 Task: Create ChildIssue0000000897 as Child Issue of Issue Issue0000000449 in Backlog  in Scrum Project Project0000000090 in Jira. Create ChildIssue0000000898 as Child Issue of Issue Issue0000000449 in Backlog  in Scrum Project Project0000000090 in Jira. Create ChildIssue0000000899 as Child Issue of Issue Issue0000000450 in Backlog  in Scrum Project Project0000000090 in Jira. Create ChildIssue0000000900 as Child Issue of Issue Issue0000000450 in Backlog  in Scrum Project Project0000000090 in Jira. Assign mailaustralia7@gmail.com as Assignee of Child Issue ChildIssue0000000881 of Issue Issue0000000441 in Backlog  in Scrum Project Project0000000089 in Jira
Action: Mouse moved to (473, 481)
Screenshot: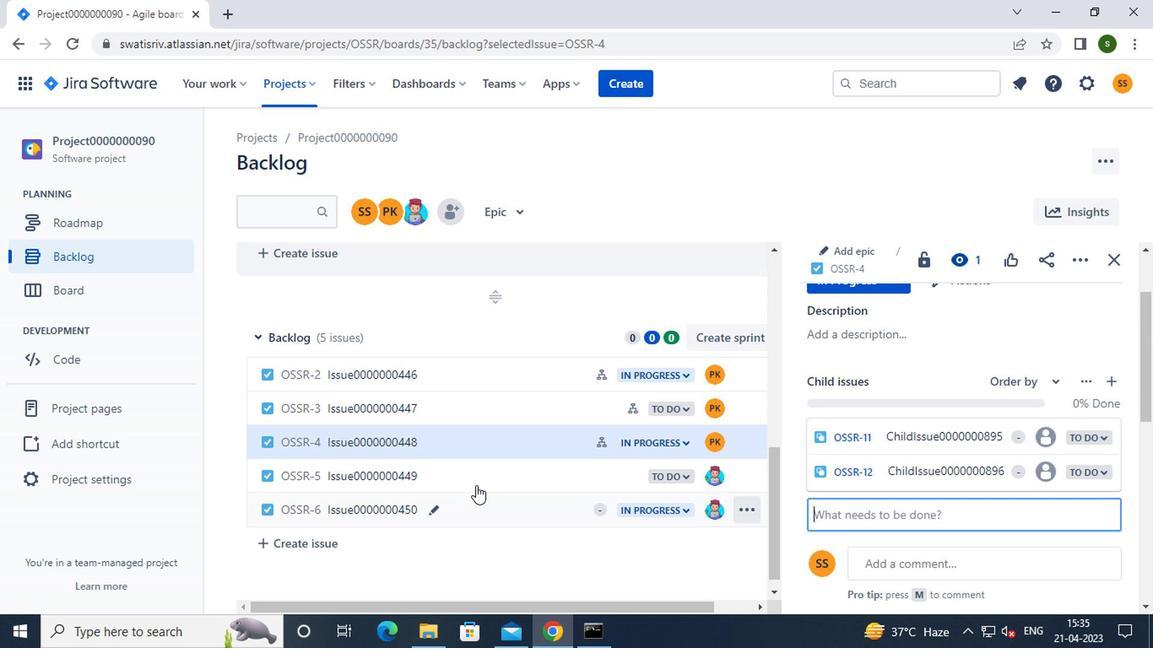 
Action: Mouse pressed left at (473, 481)
Screenshot: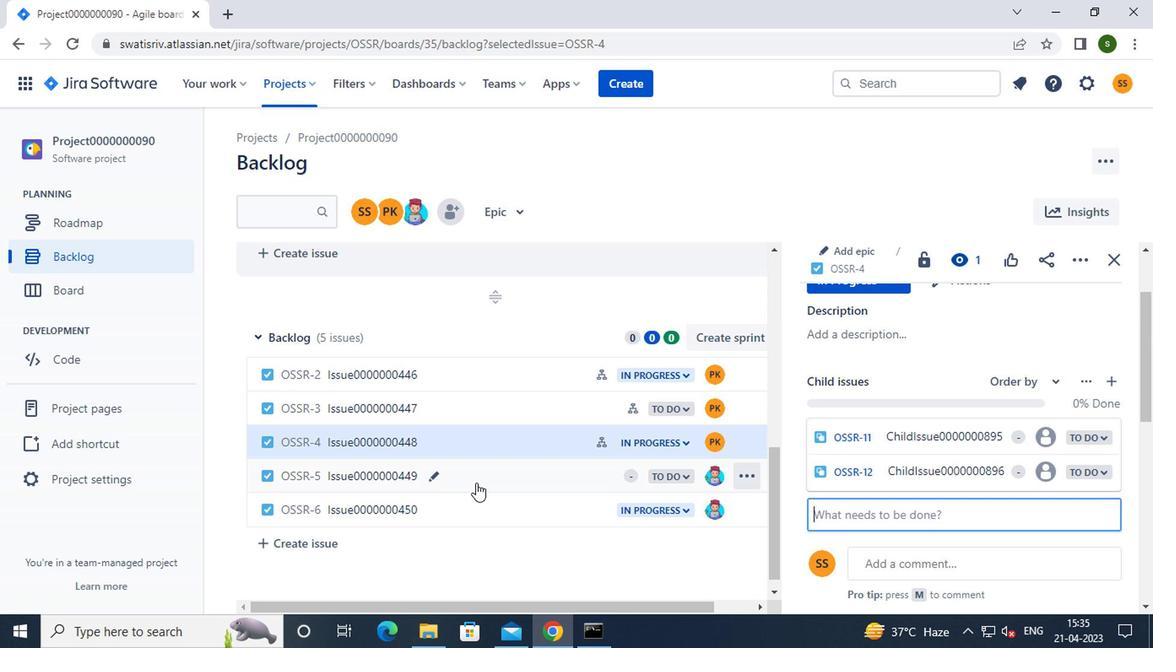 
Action: Mouse moved to (857, 339)
Screenshot: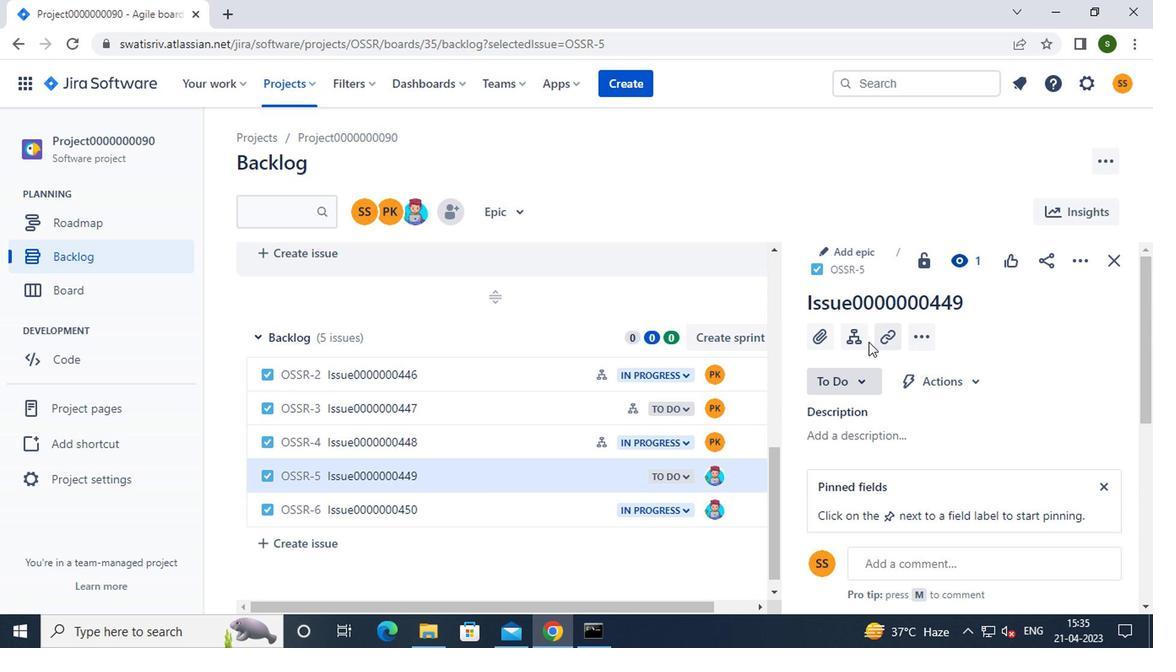 
Action: Mouse pressed left at (857, 339)
Screenshot: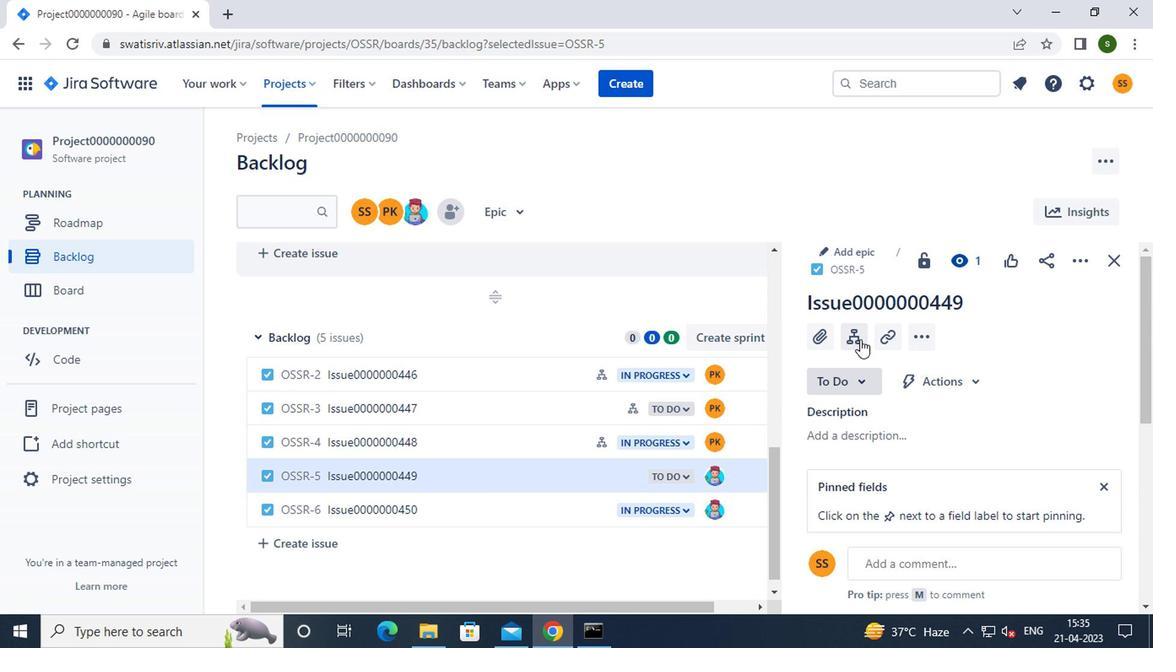 
Action: Mouse moved to (878, 413)
Screenshot: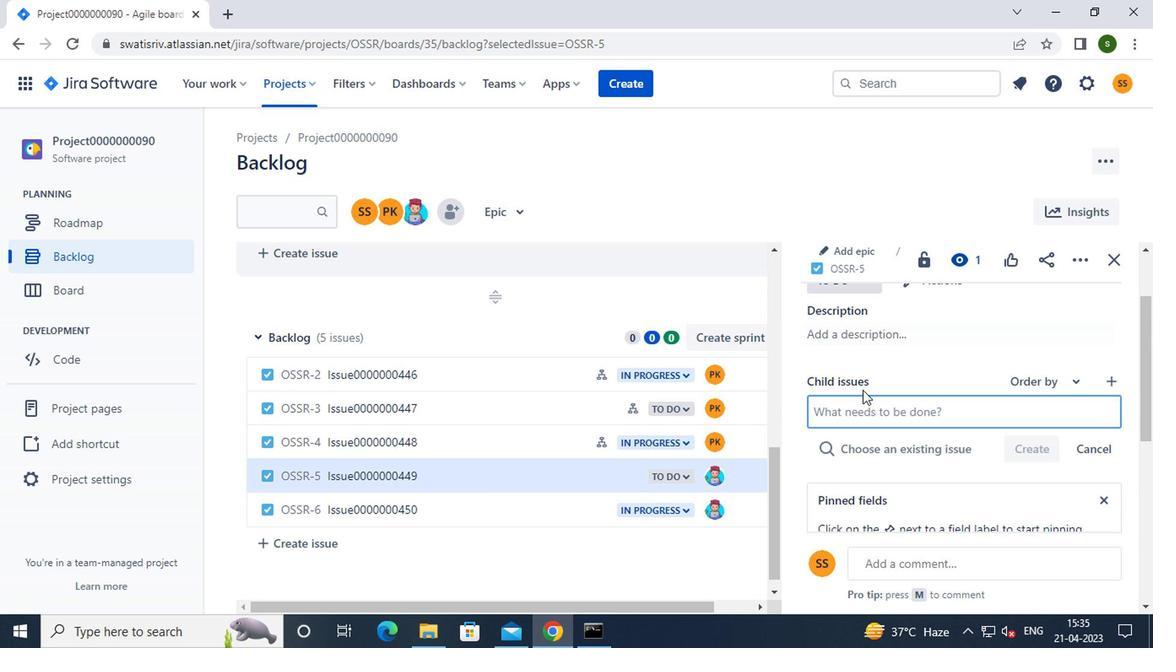 
Action: Key pressed <Key.caps_lock>c<Key.caps_lock>hild<Key.caps_lock>i<Key.caps_lock>ssue0000000897
Screenshot: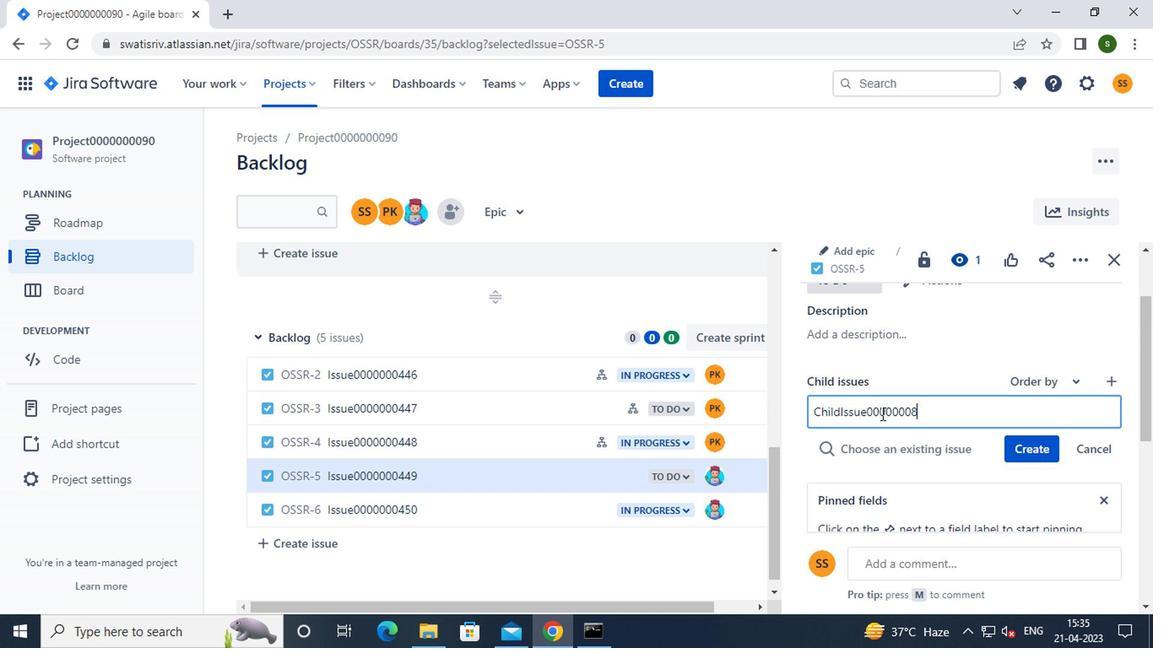 
Action: Mouse moved to (1048, 456)
Screenshot: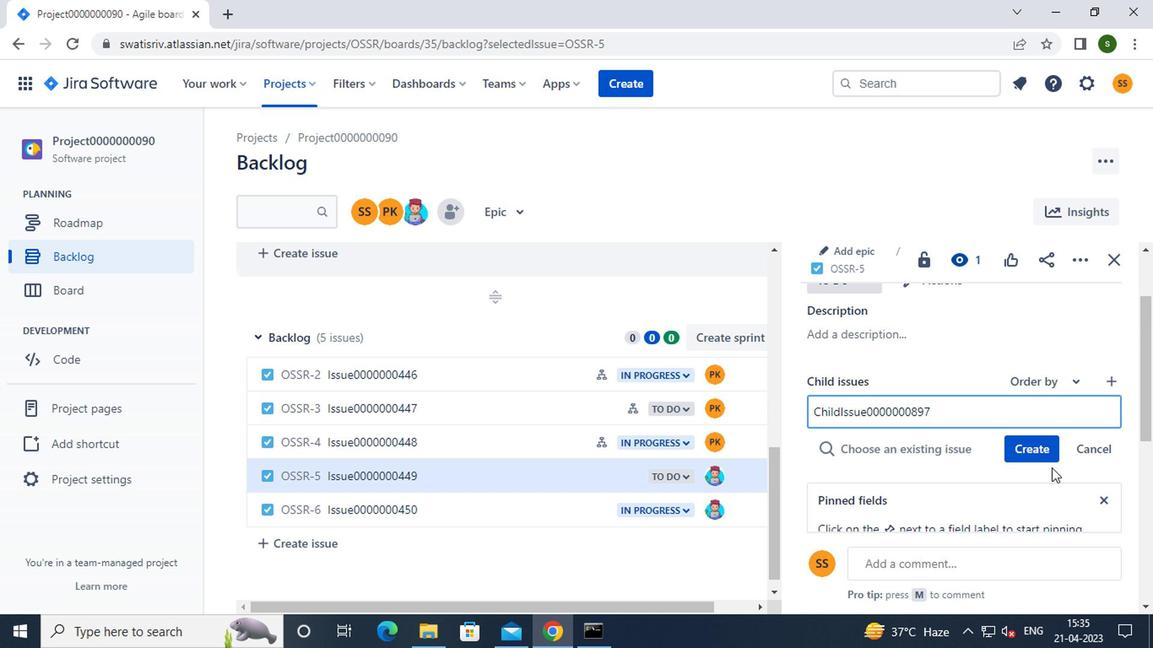 
Action: Mouse pressed left at (1048, 456)
Screenshot: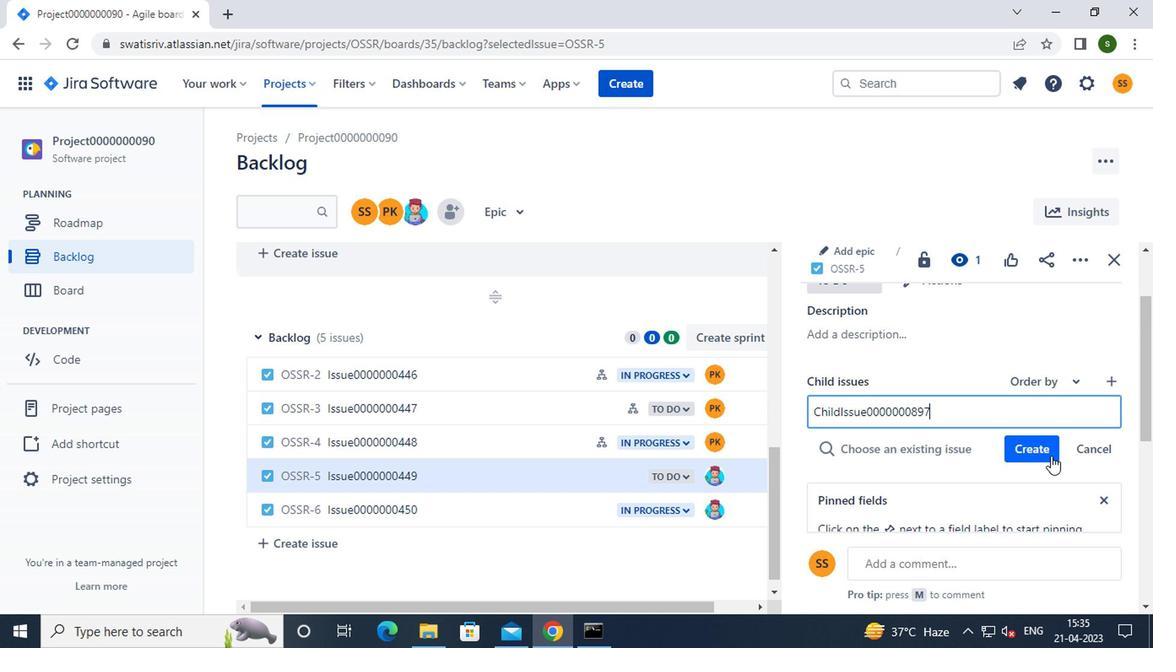 
Action: Mouse moved to (989, 466)
Screenshot: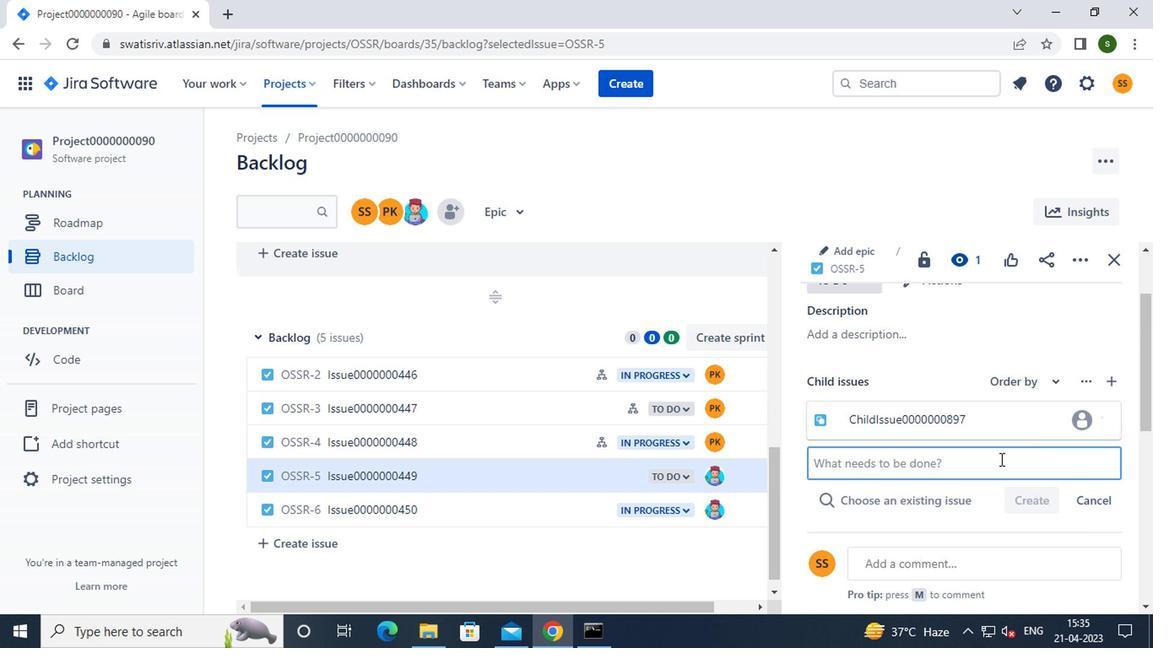 
Action: Key pressed <Key.caps_lock>c<Key.caps_lock>hild<Key.caps_lock>i<Key.caps_lock>ssue0000000898
Screenshot: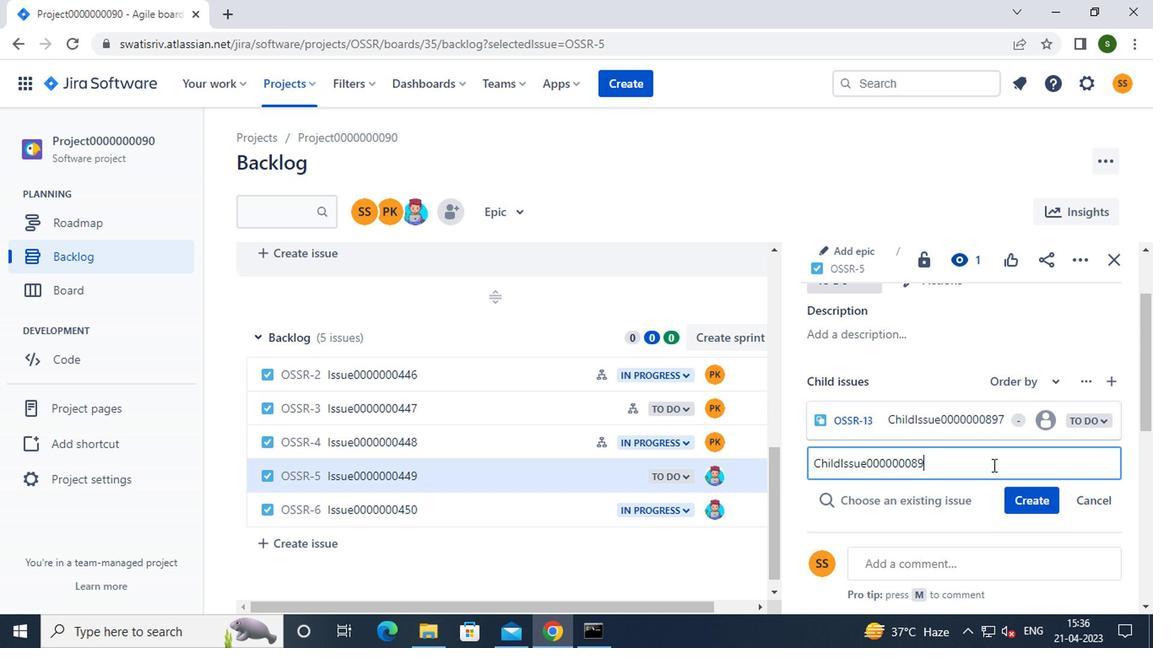 
Action: Mouse moved to (1012, 497)
Screenshot: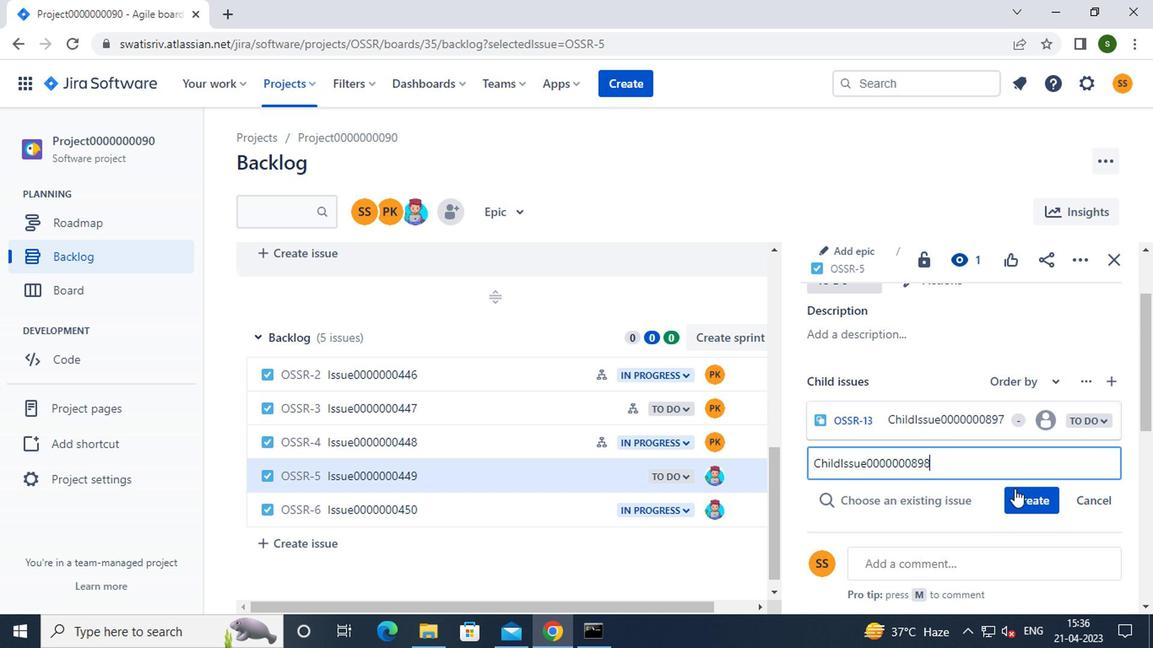 
Action: Mouse pressed left at (1012, 497)
Screenshot: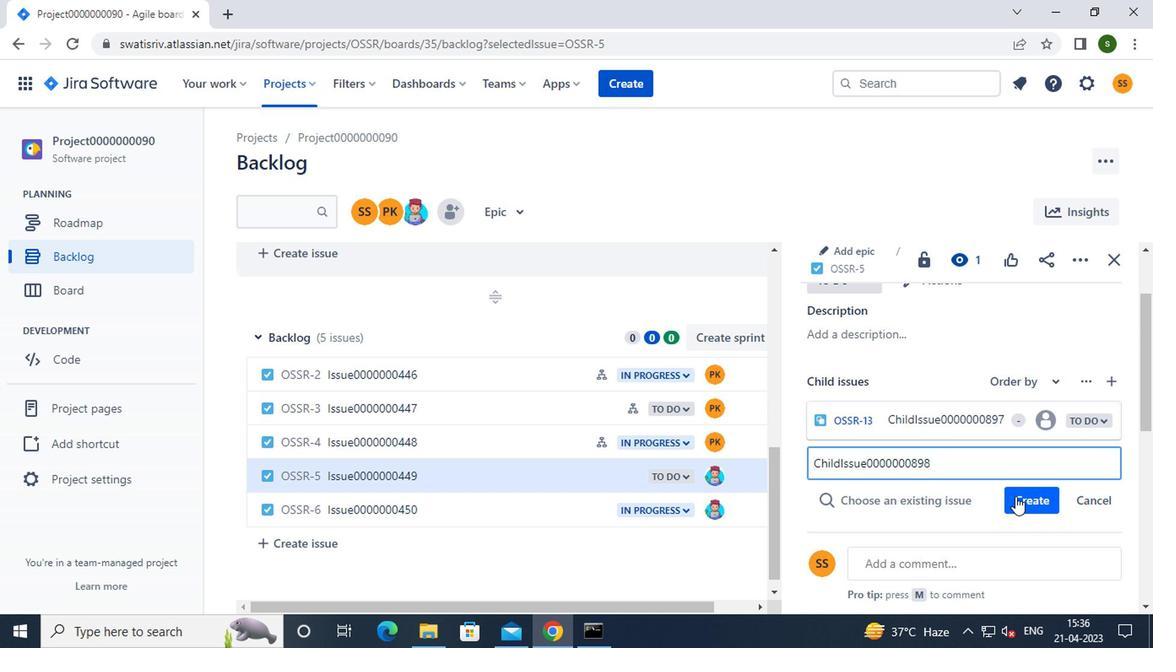 
Action: Mouse moved to (517, 509)
Screenshot: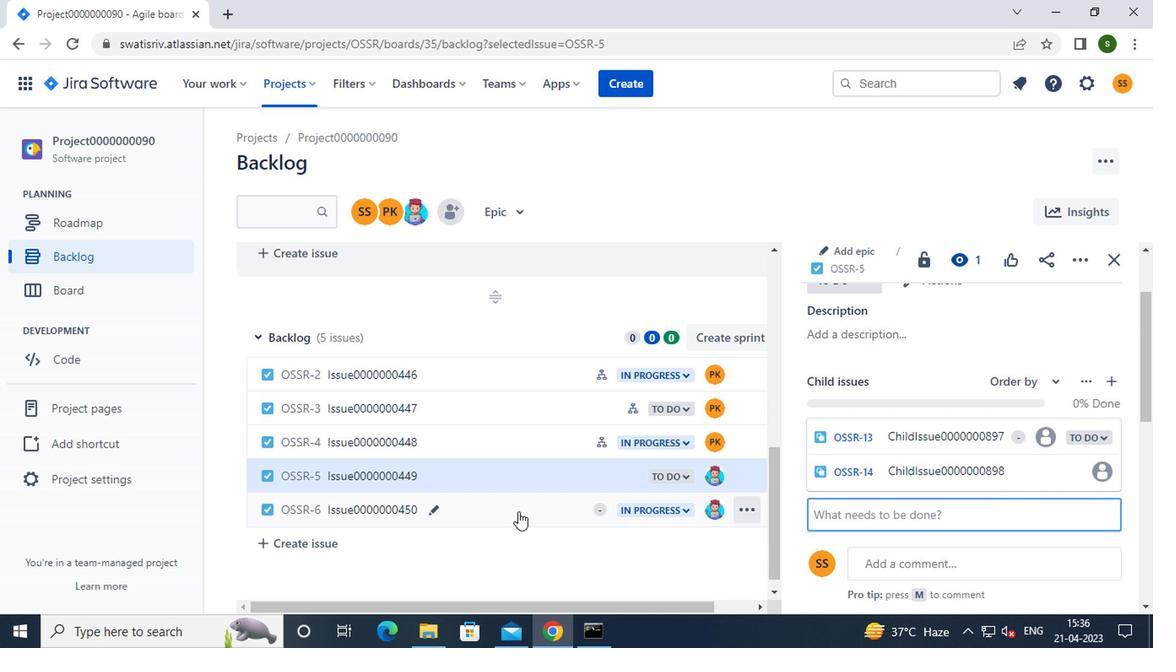 
Action: Mouse pressed left at (517, 509)
Screenshot: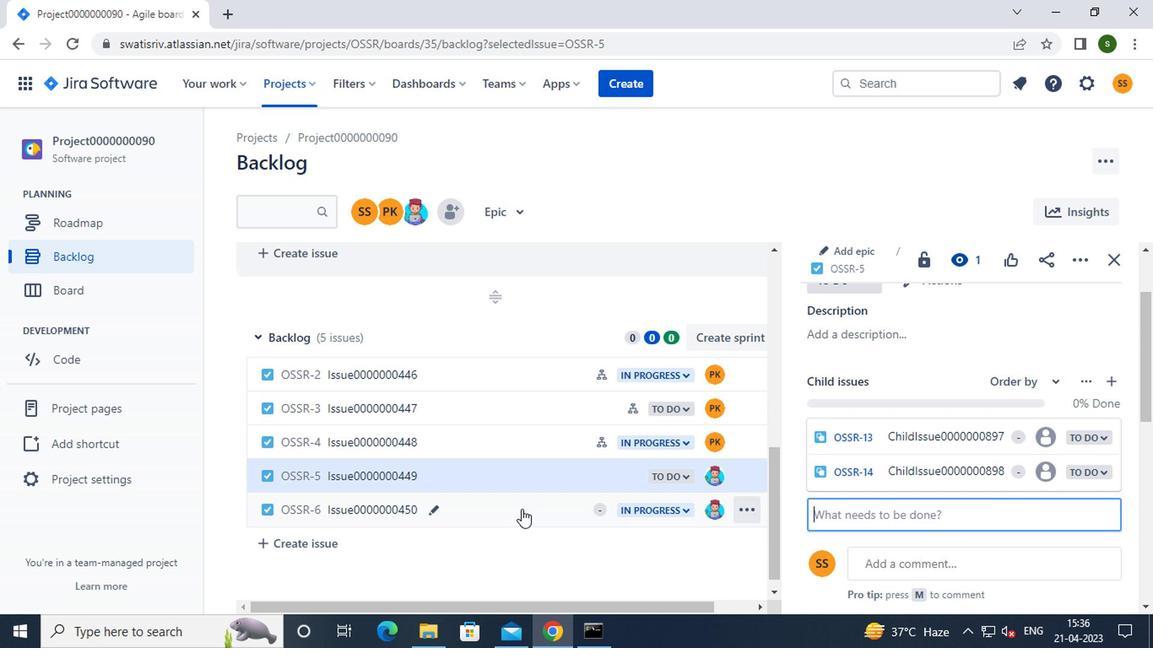 
Action: Mouse moved to (846, 332)
Screenshot: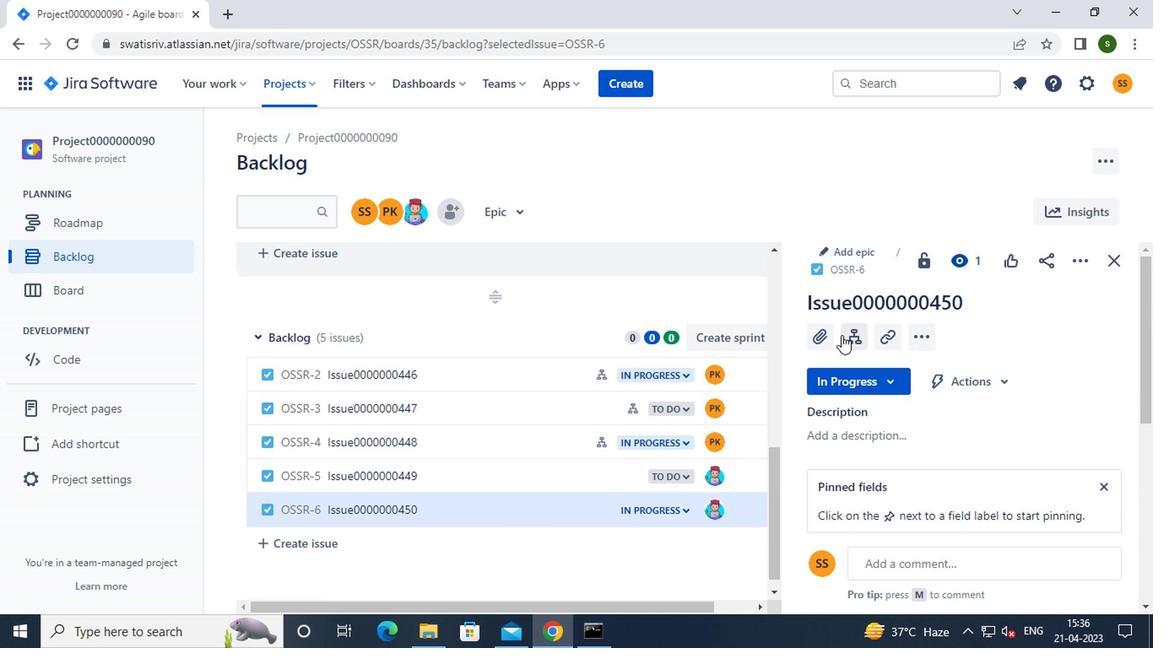 
Action: Mouse pressed left at (846, 332)
Screenshot: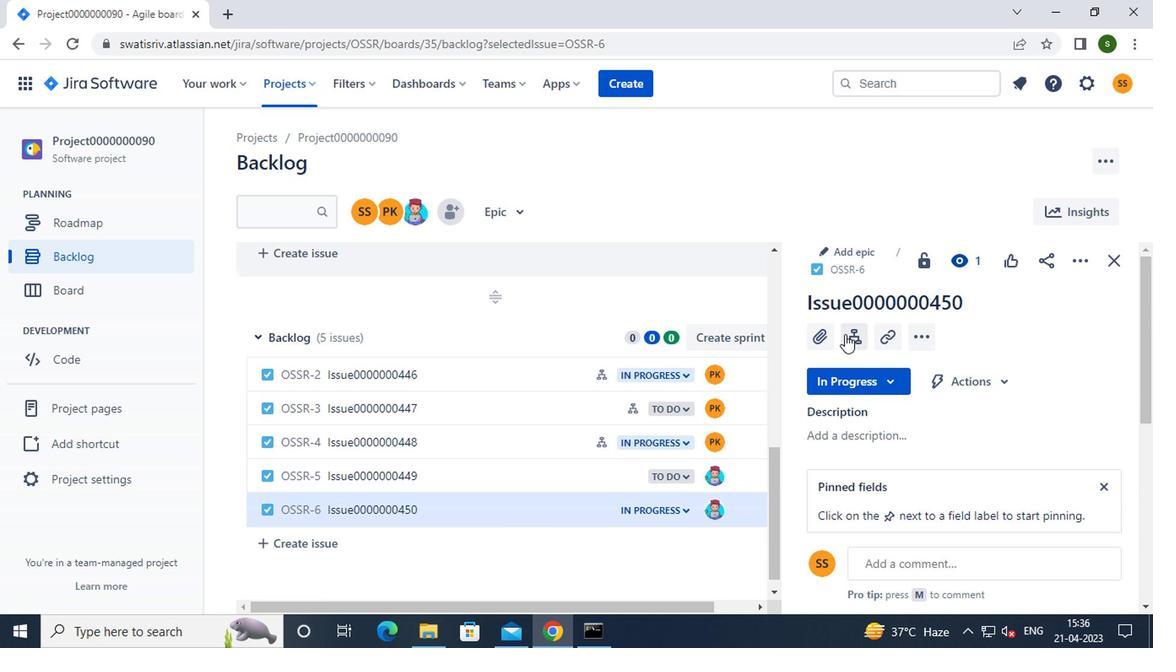 
Action: Mouse moved to (863, 403)
Screenshot: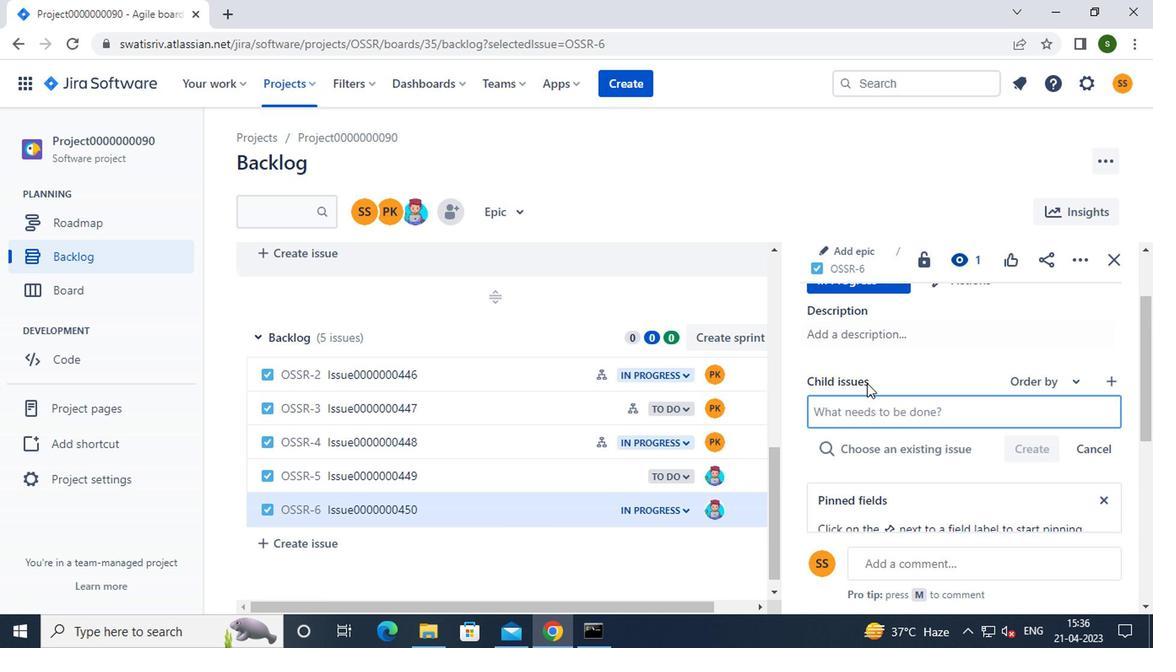 
Action: Mouse pressed left at (863, 403)
Screenshot: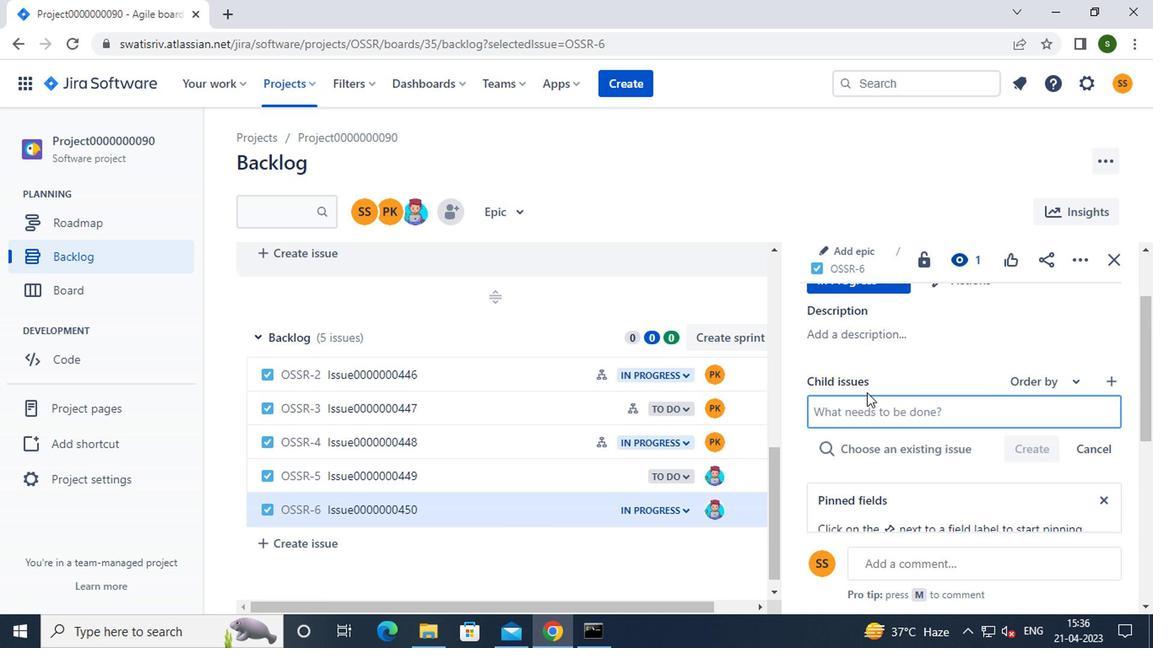 
Action: Mouse moved to (863, 403)
Screenshot: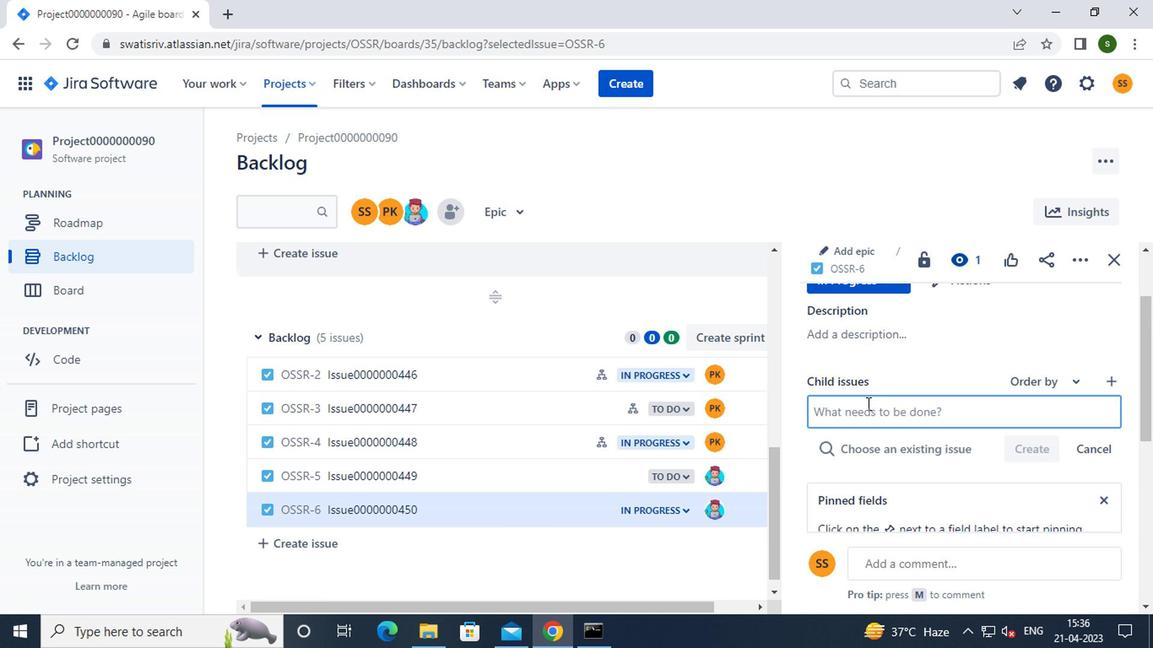 
Action: Key pressed <Key.caps_lock>c<Key.caps_lock>hild<Key.caps_lock>i<Key.caps_lock>ssue0000000899
Screenshot: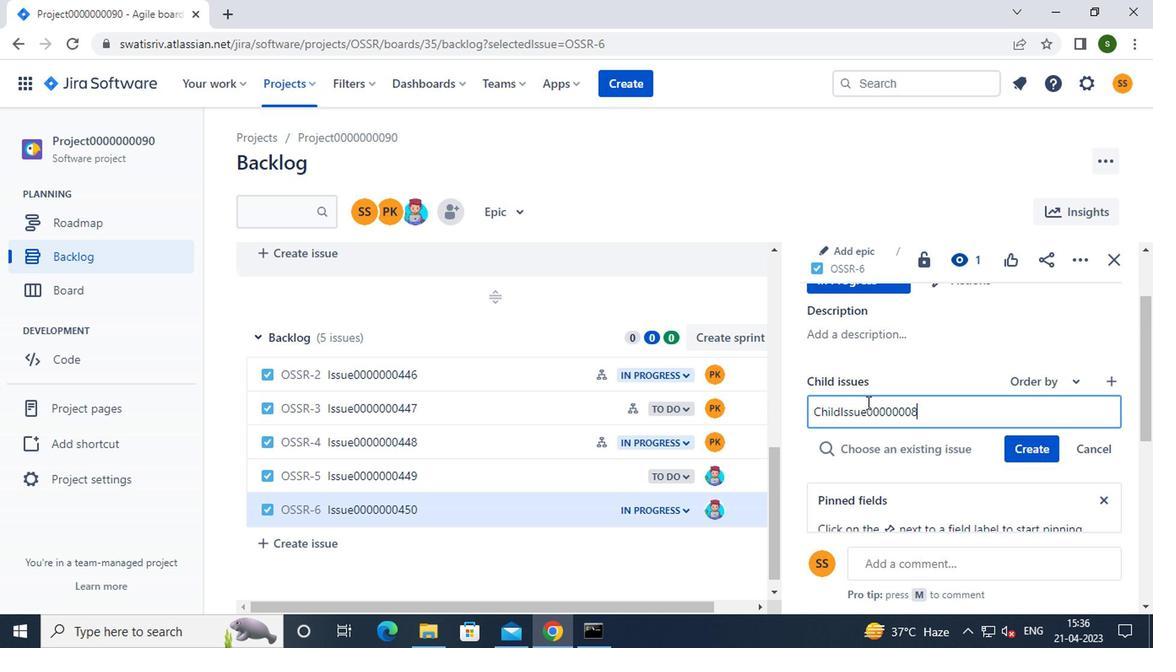 
Action: Mouse moved to (1015, 449)
Screenshot: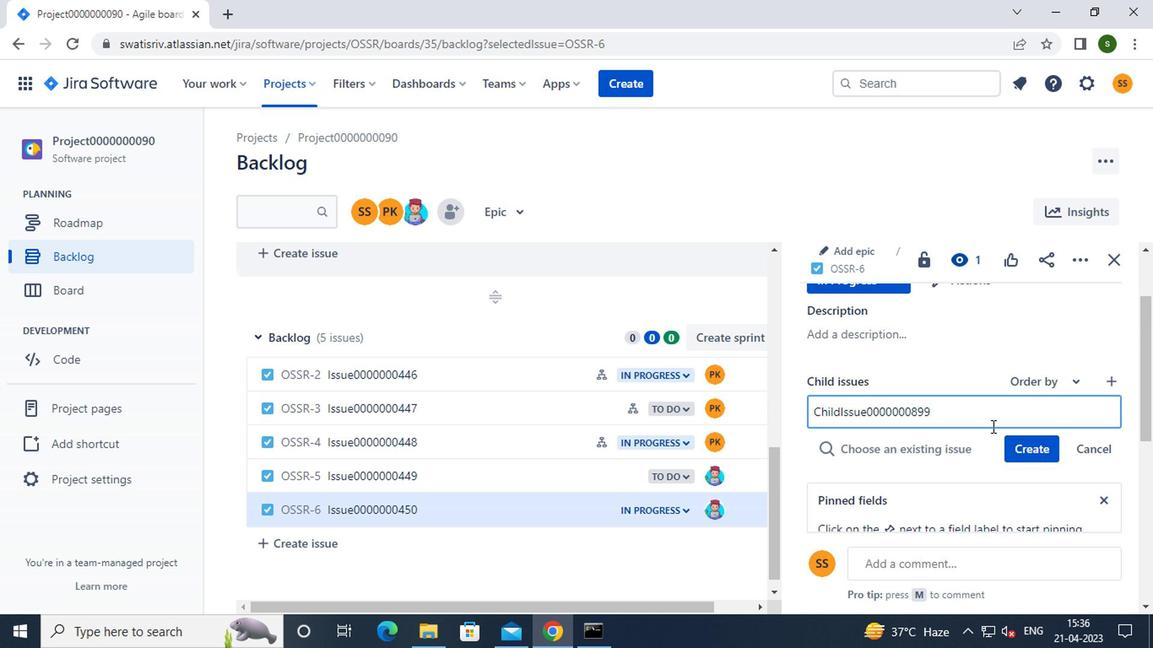 
Action: Mouse pressed left at (1015, 449)
Screenshot: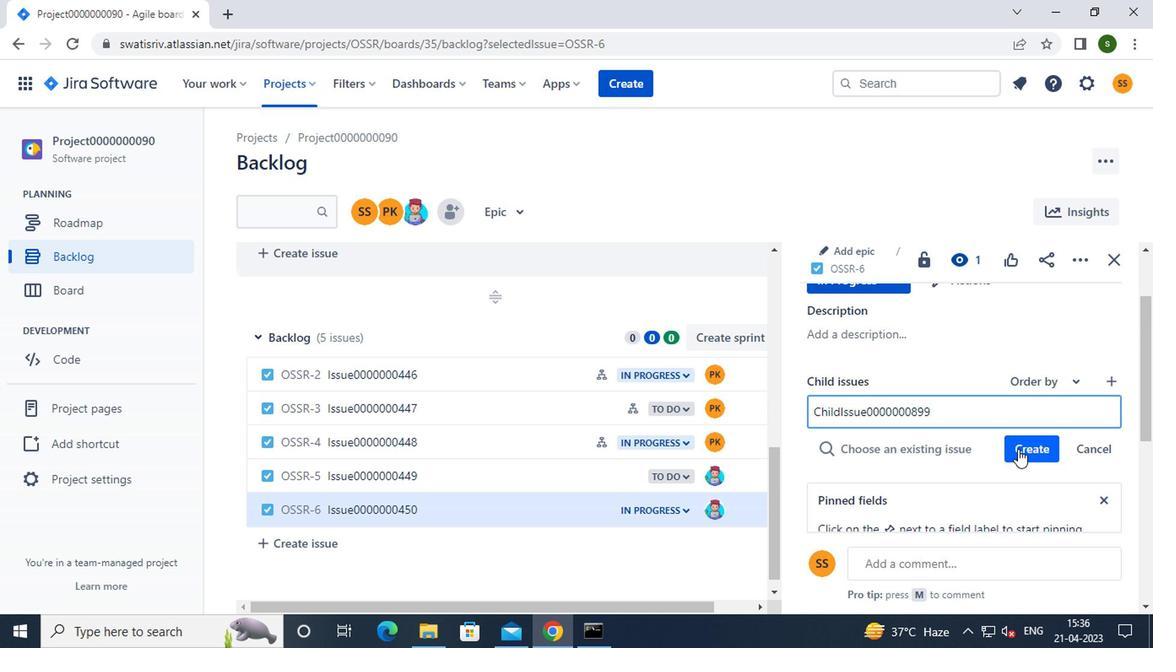 
Action: Mouse moved to (979, 467)
Screenshot: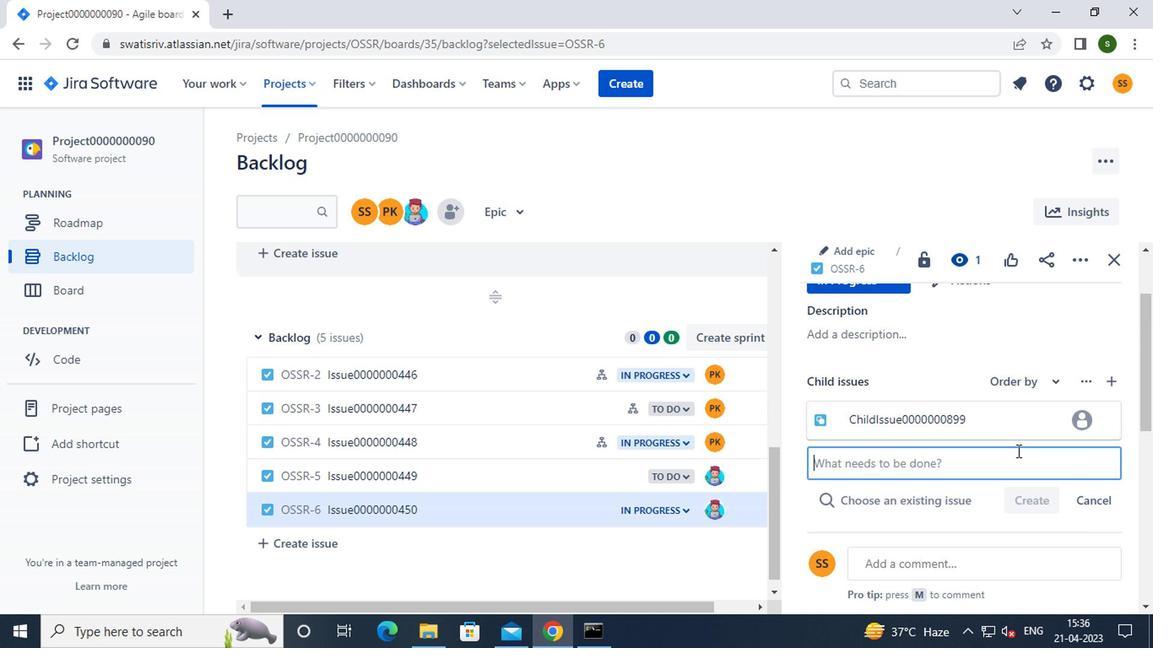 
Action: Key pressed <Key.caps_lock>c<Key.caps_lock>hild<Key.caps_lock>i<Key.caps_lock>ssue0000000890
Screenshot: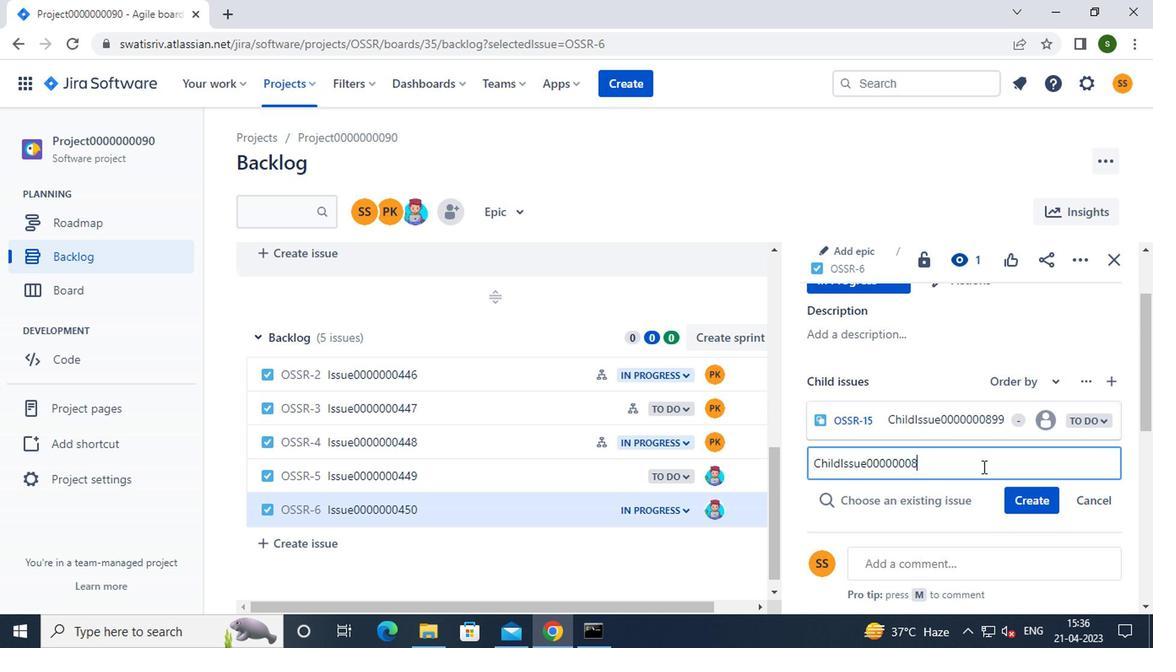 
Action: Mouse moved to (1017, 496)
Screenshot: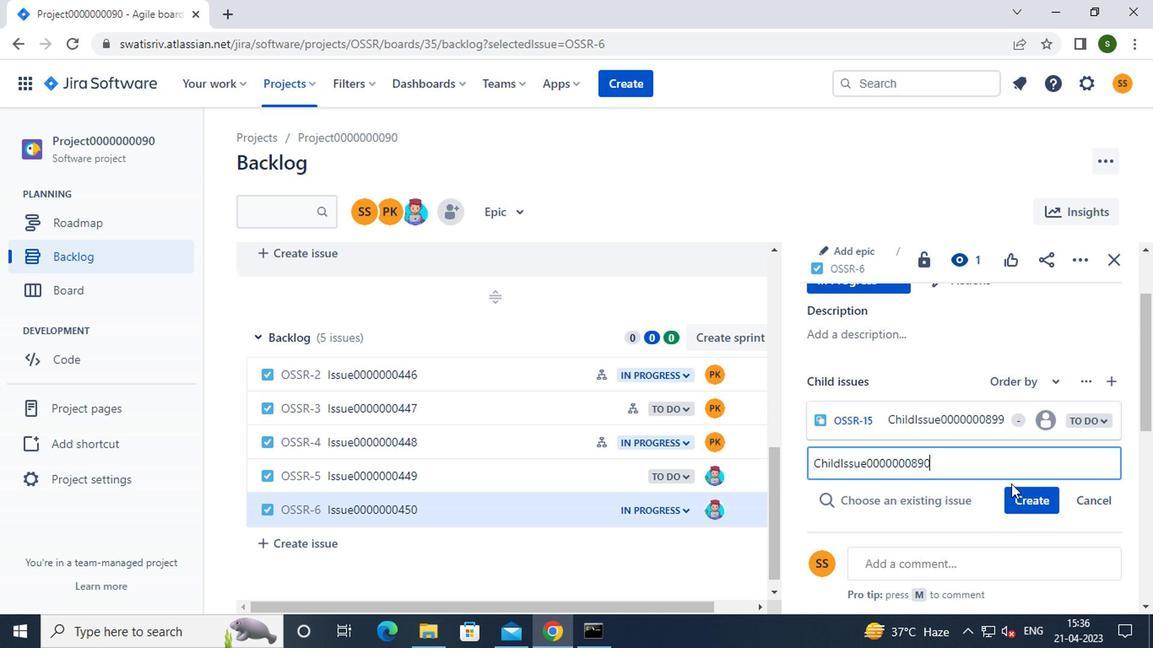 
Action: Mouse pressed left at (1017, 496)
Screenshot: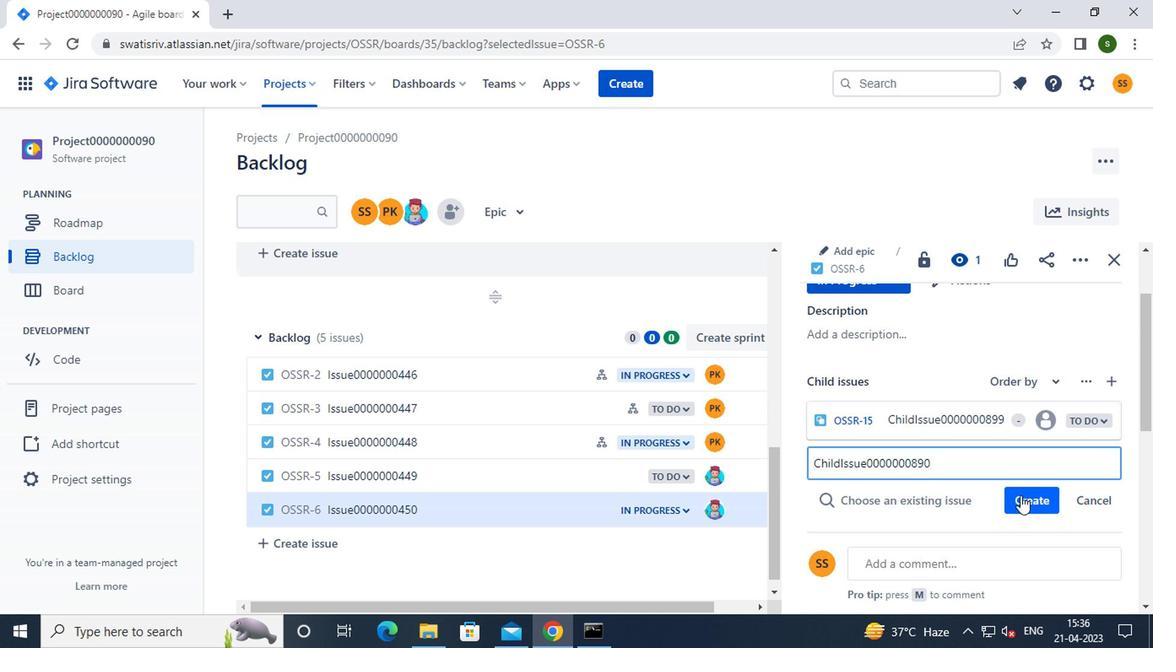 
Action: Mouse moved to (266, 84)
Screenshot: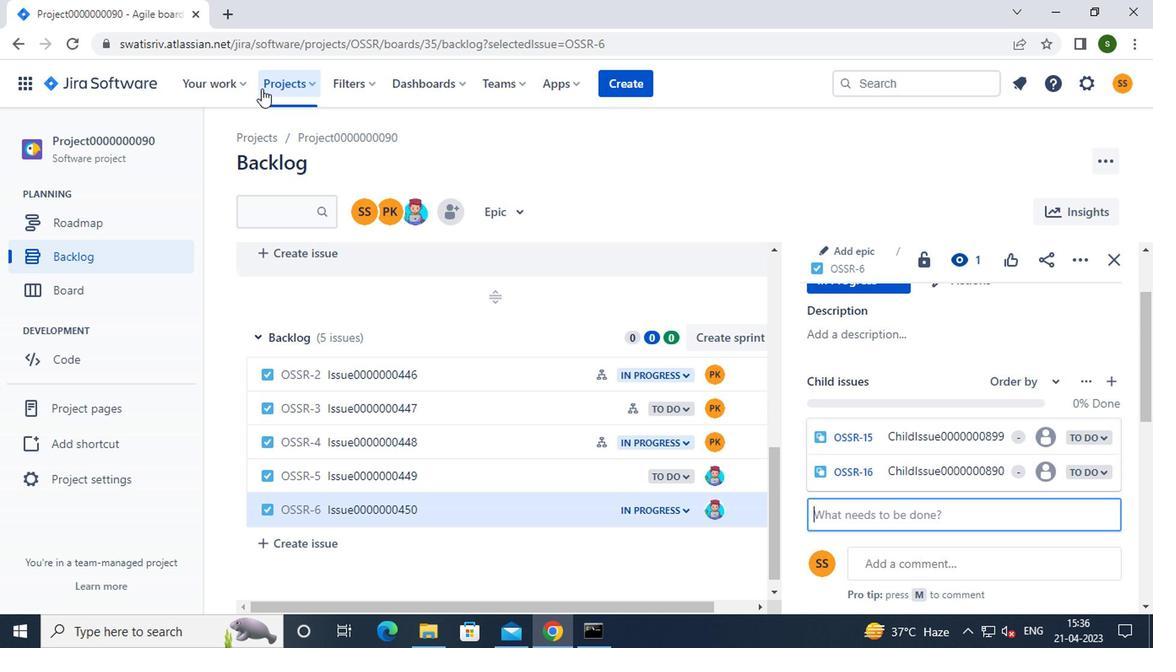 
Action: Mouse pressed left at (266, 84)
Screenshot: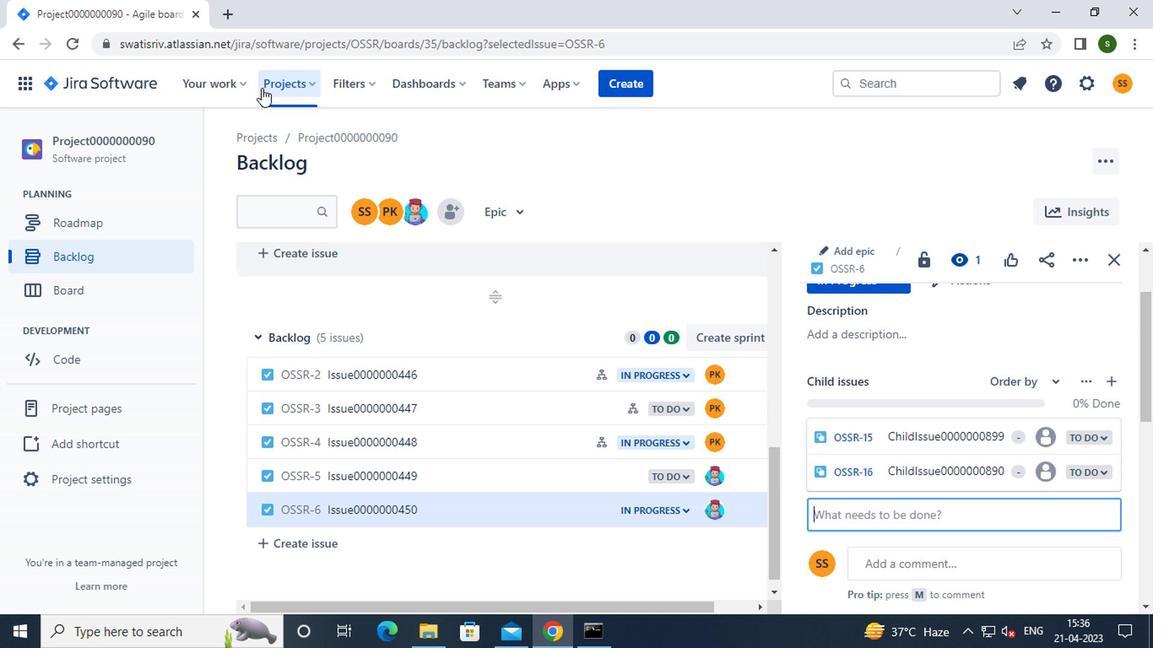 
Action: Mouse moved to (353, 212)
Screenshot: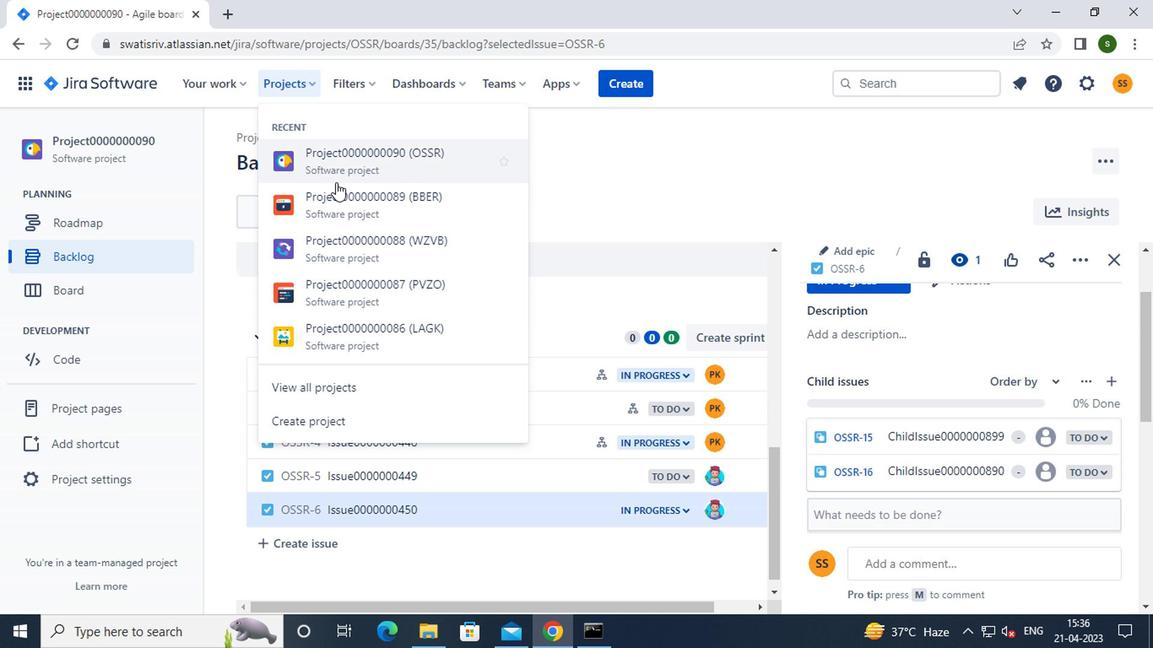 
Action: Mouse pressed left at (353, 212)
Screenshot: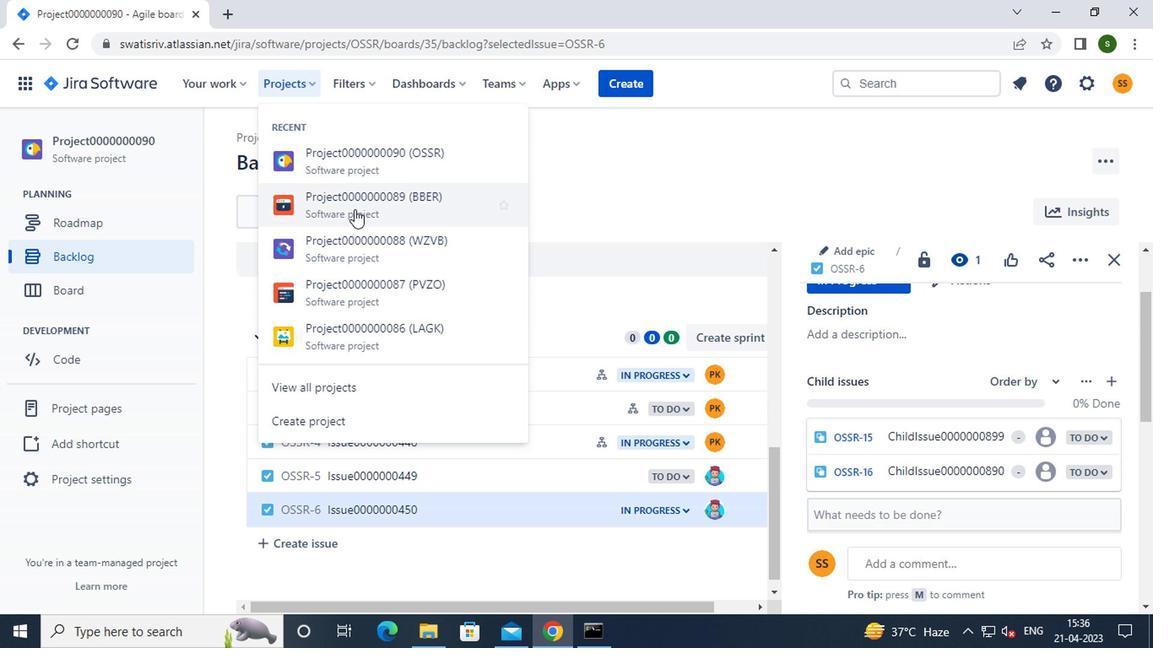 
Action: Mouse moved to (90, 251)
Screenshot: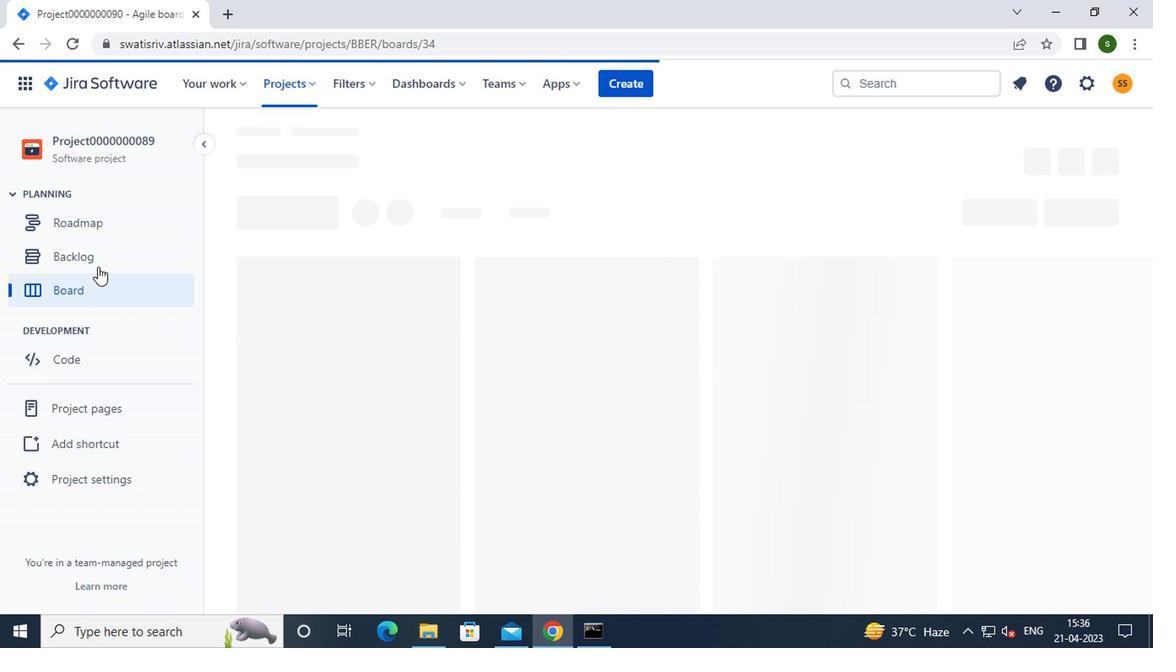 
Action: Mouse pressed left at (90, 251)
Screenshot: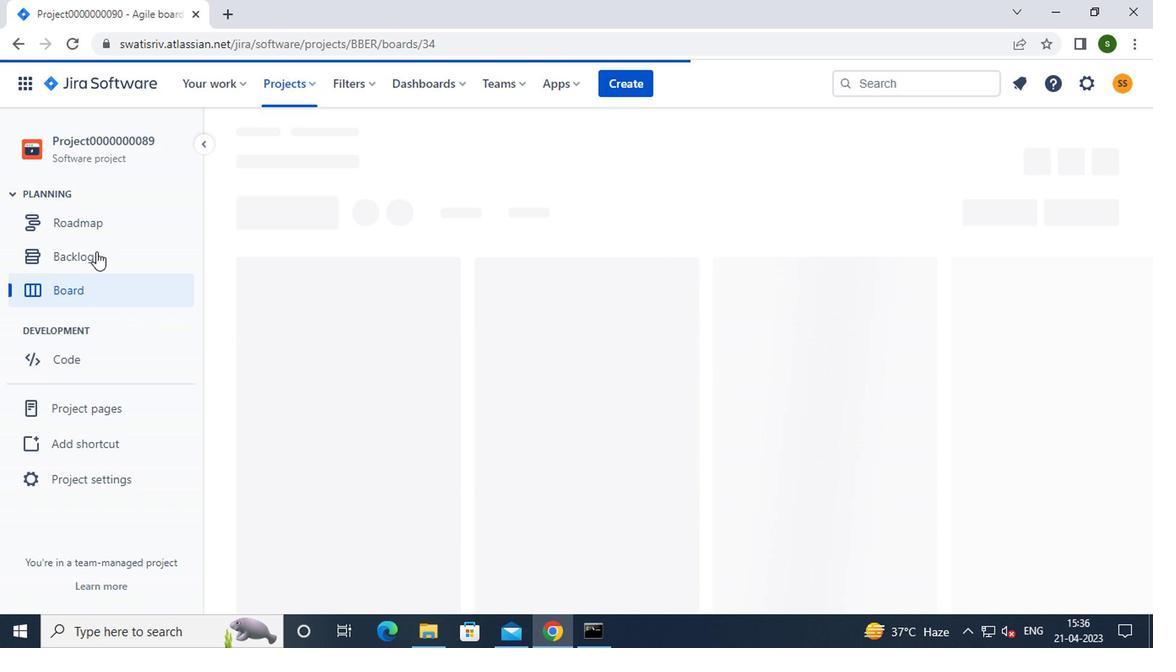 
Action: Mouse moved to (750, 359)
Screenshot: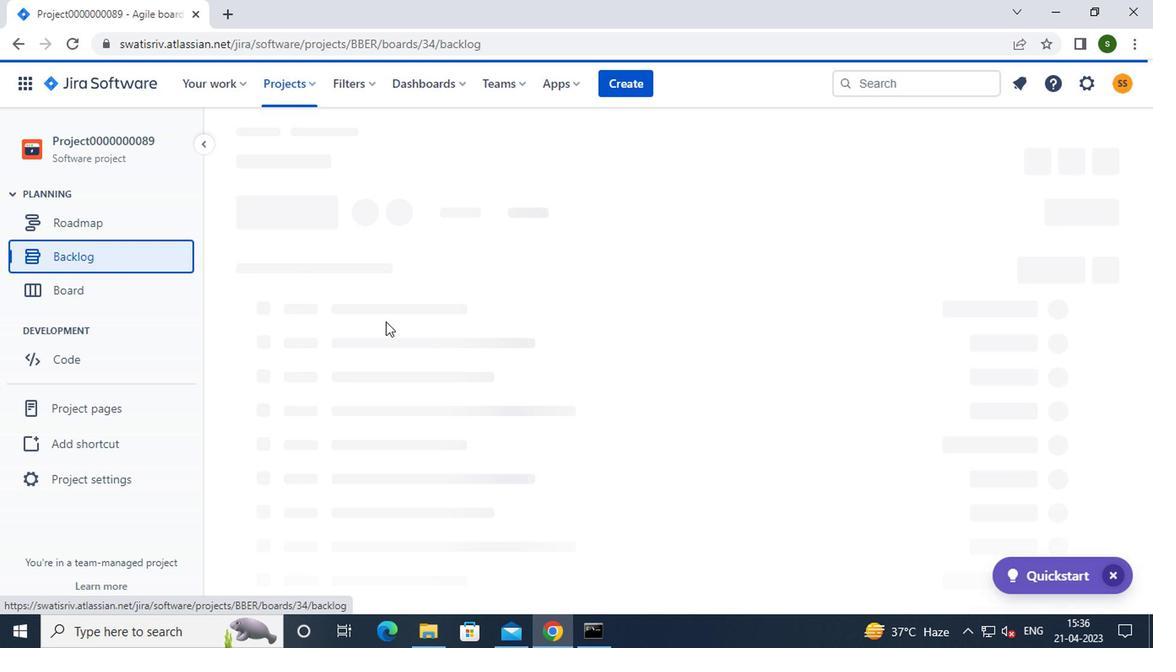 
Action: Mouse scrolled (750, 358) with delta (0, -1)
Screenshot: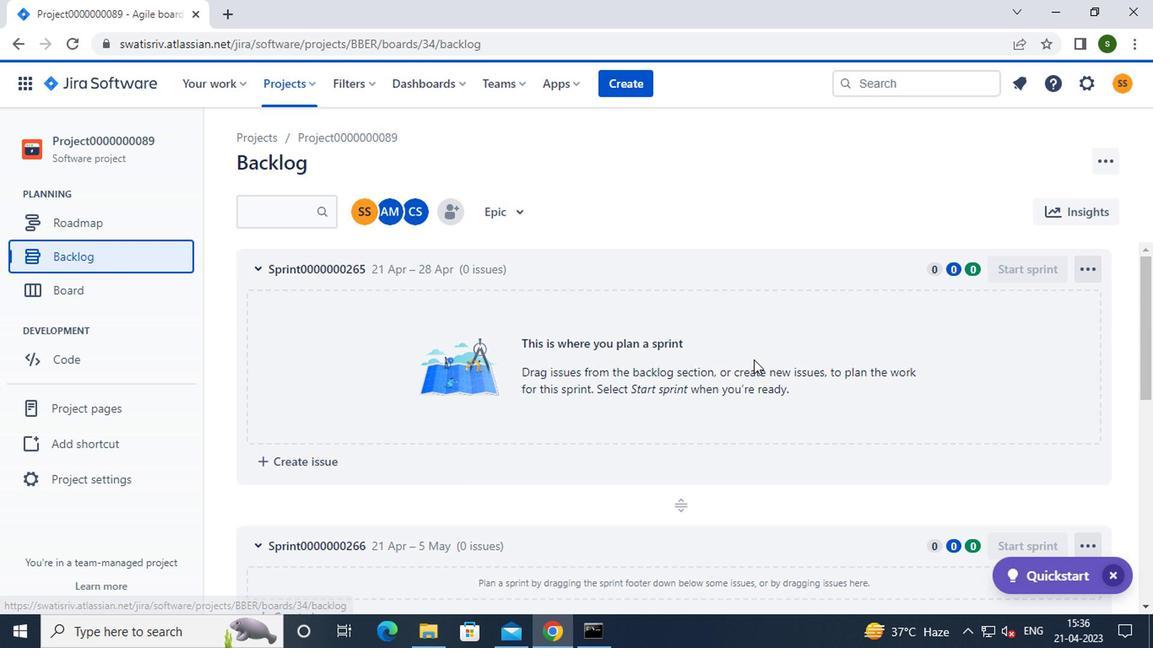 
Action: Mouse scrolled (750, 358) with delta (0, -1)
Screenshot: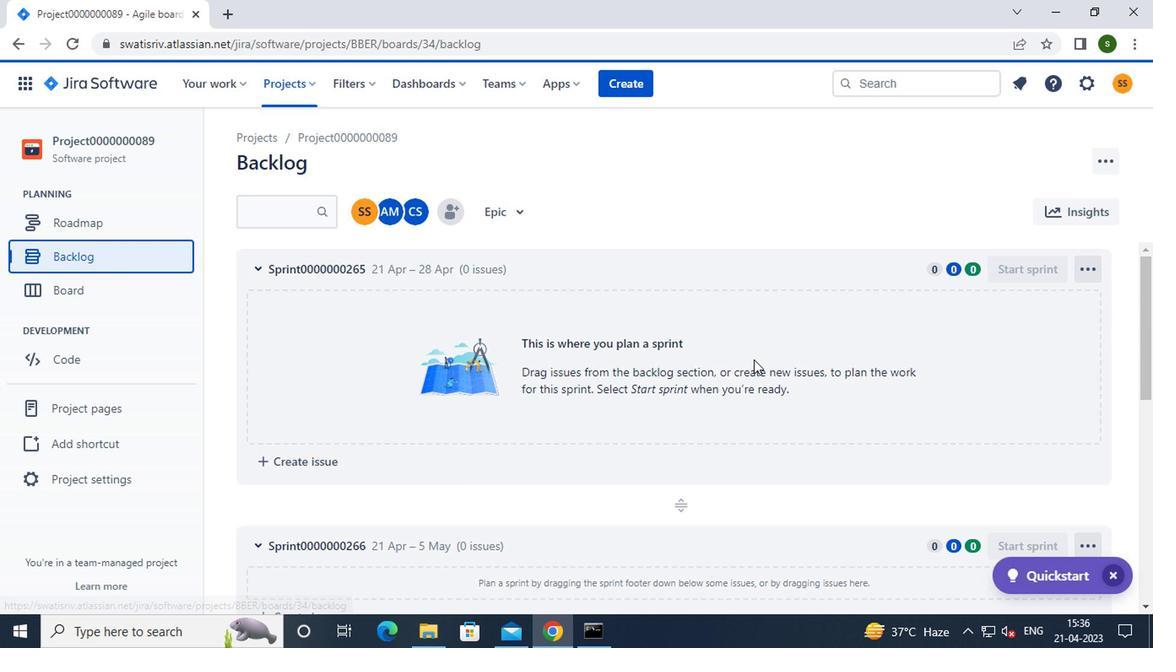 
Action: Mouse scrolled (750, 358) with delta (0, -1)
Screenshot: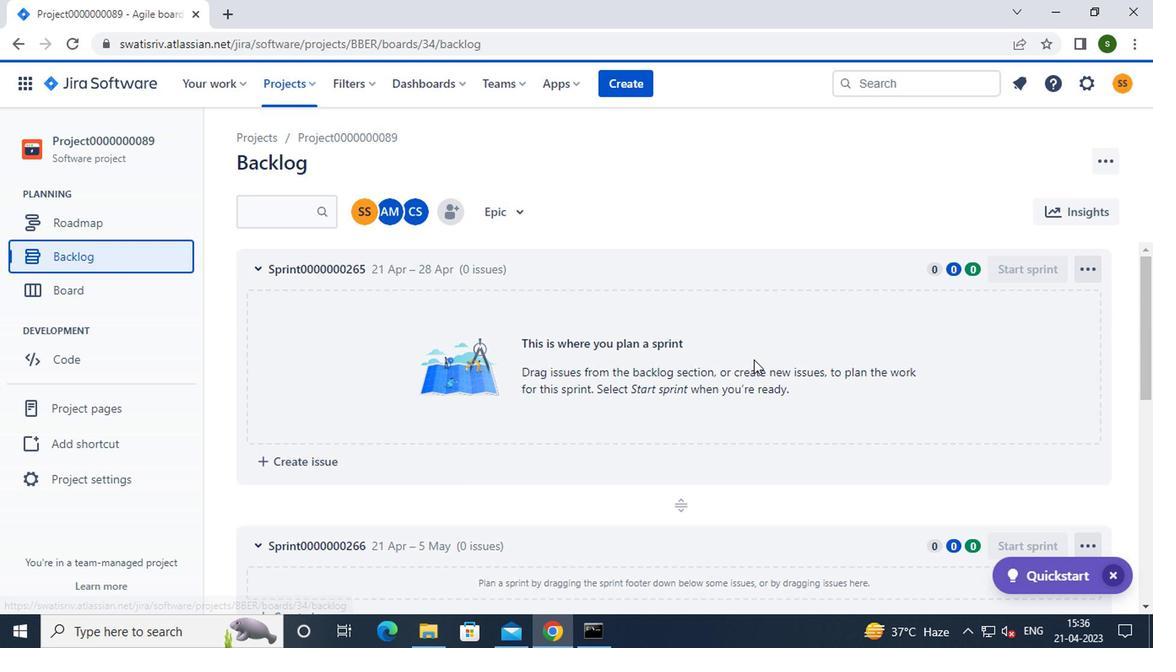
Action: Mouse scrolled (750, 358) with delta (0, -1)
Screenshot: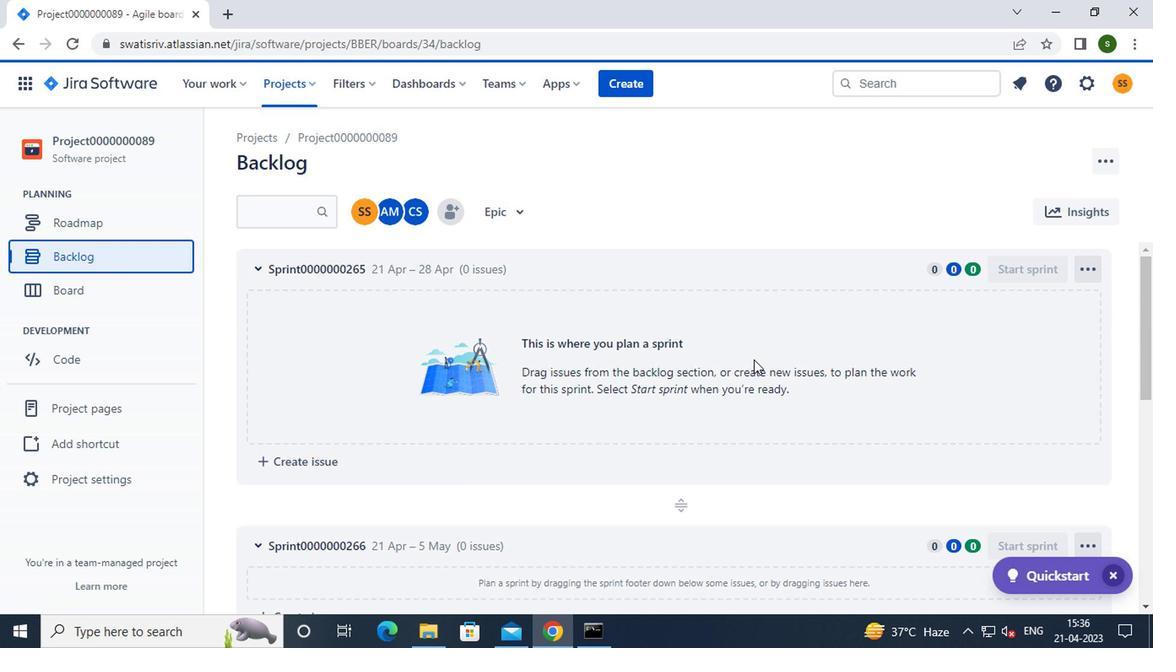 
Action: Mouse scrolled (750, 358) with delta (0, -1)
Screenshot: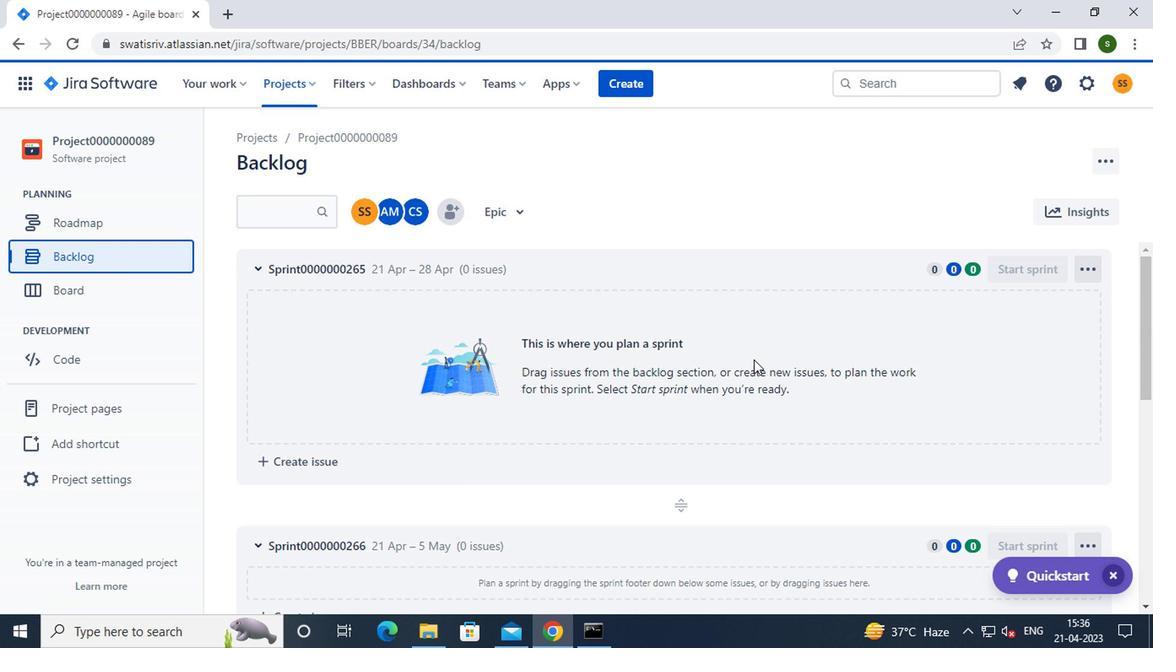 
Action: Mouse scrolled (750, 358) with delta (0, -1)
Screenshot: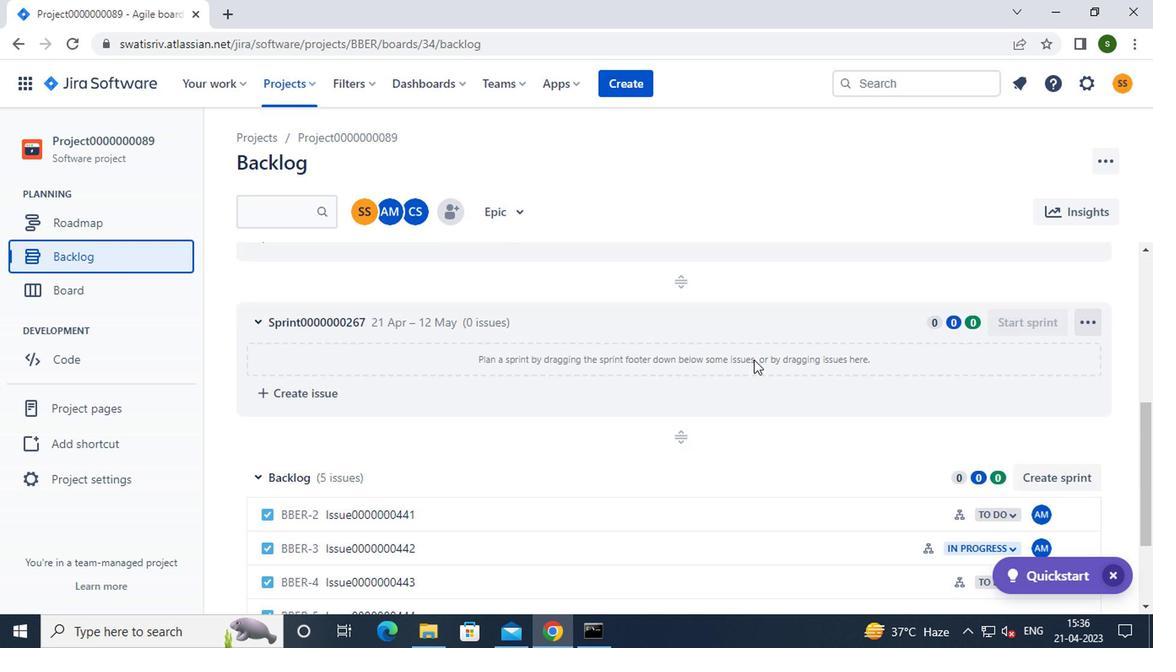 
Action: Mouse scrolled (750, 358) with delta (0, -1)
Screenshot: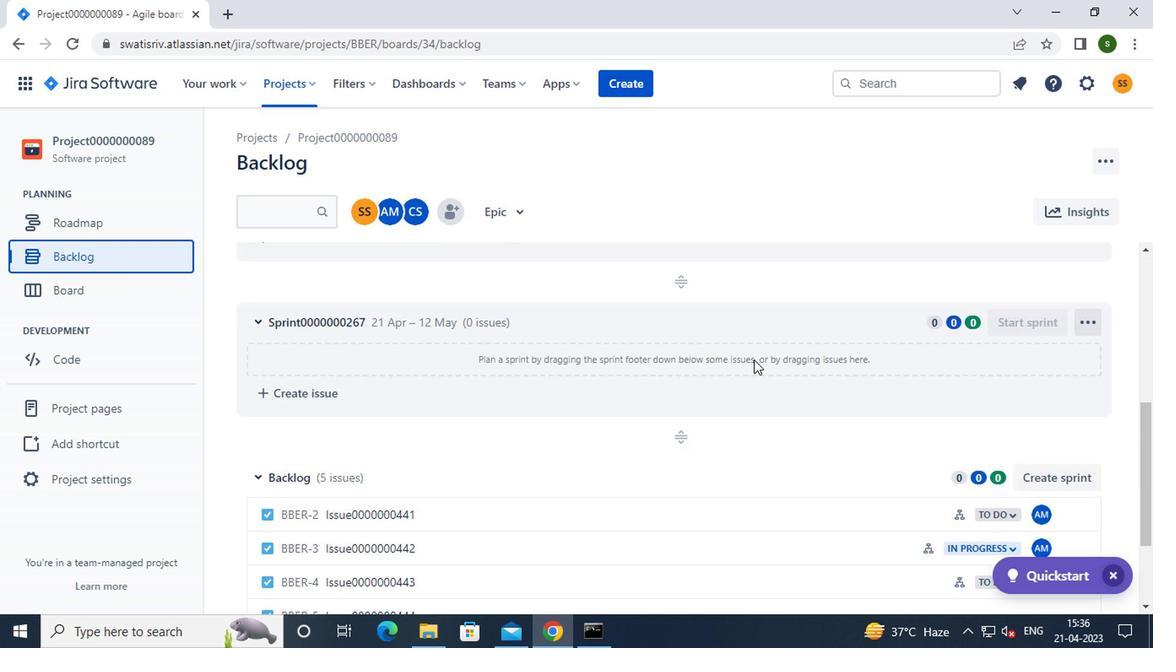 
Action: Mouse scrolled (750, 358) with delta (0, -1)
Screenshot: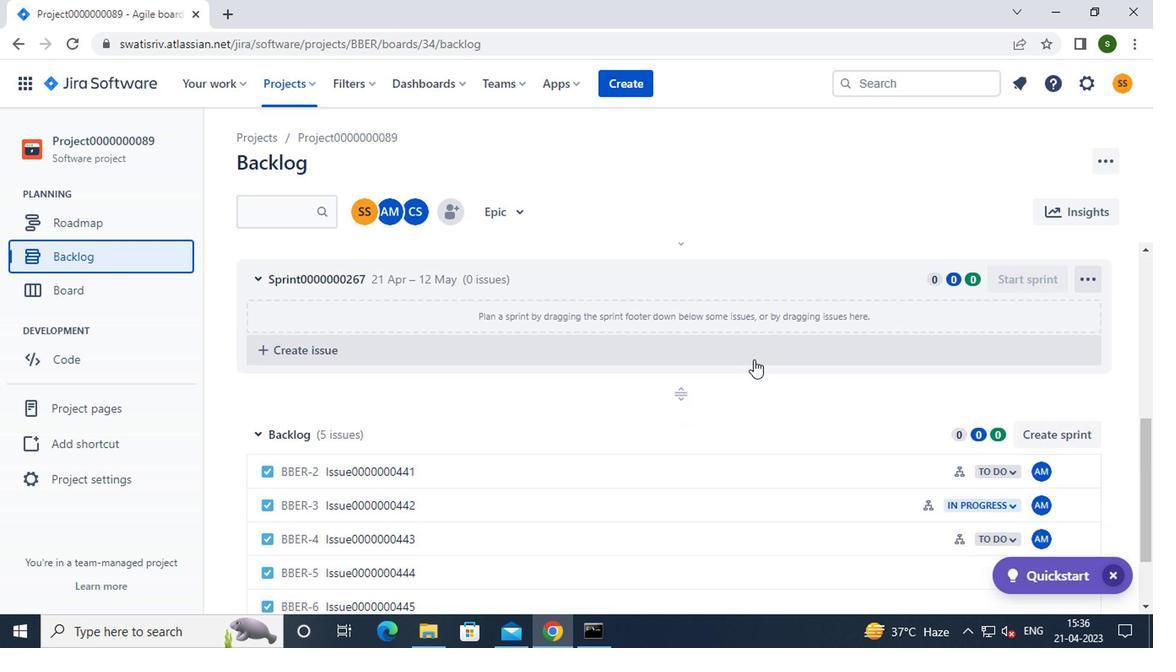 
Action: Mouse moved to (699, 368)
Screenshot: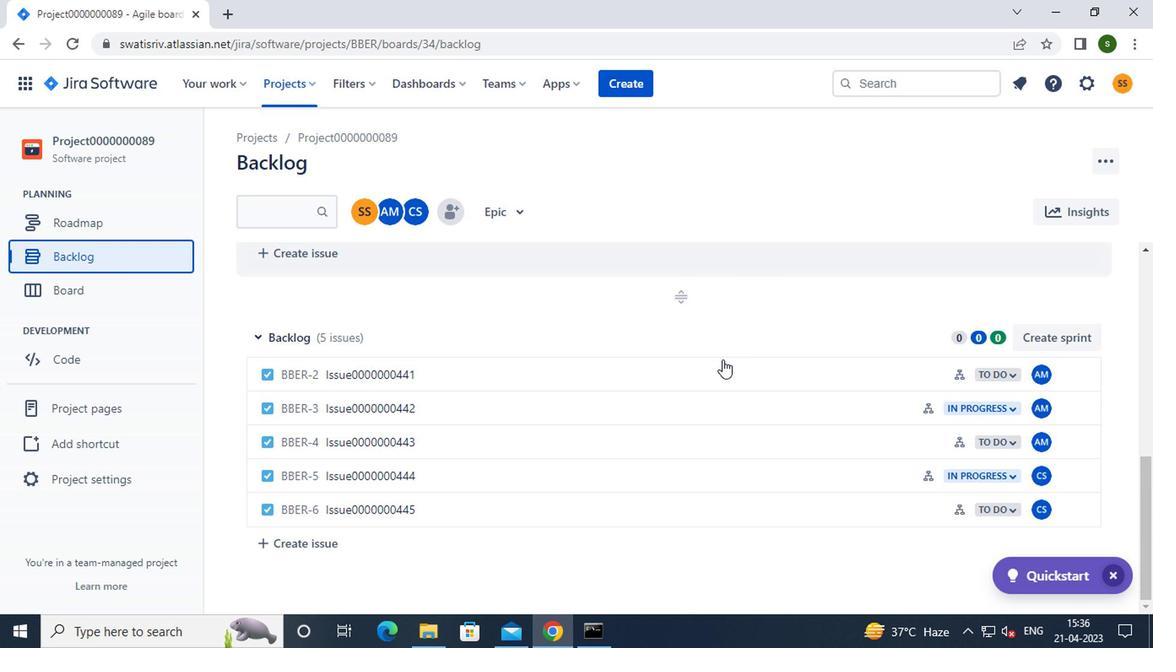 
Action: Mouse pressed left at (699, 368)
Screenshot: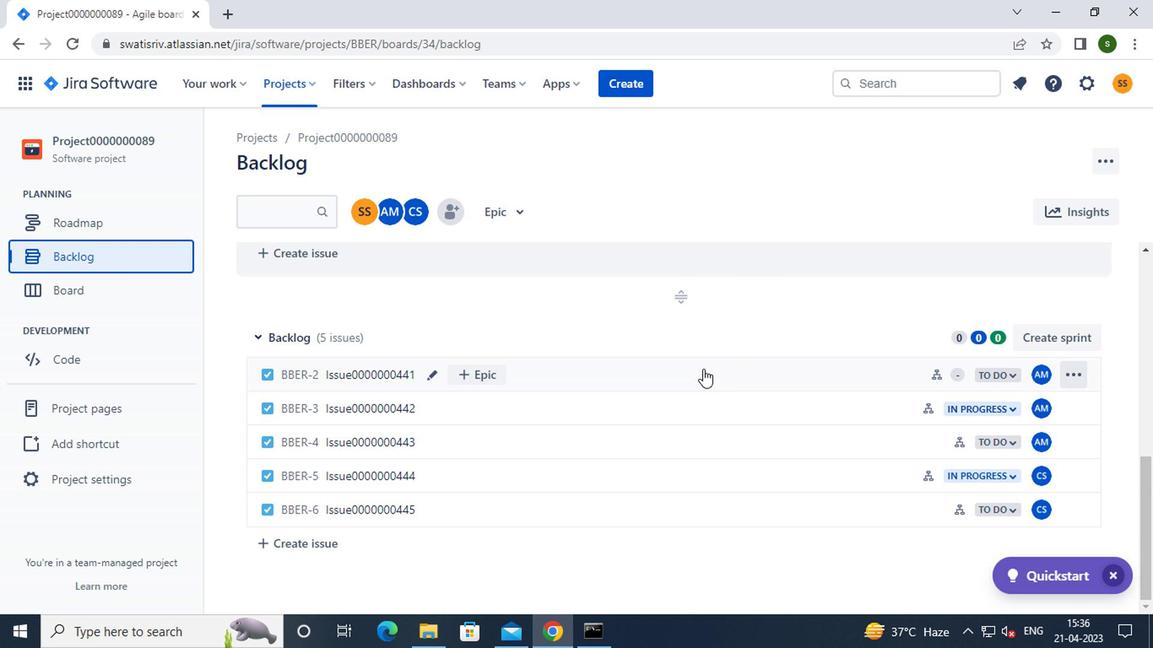 
Action: Mouse moved to (989, 413)
Screenshot: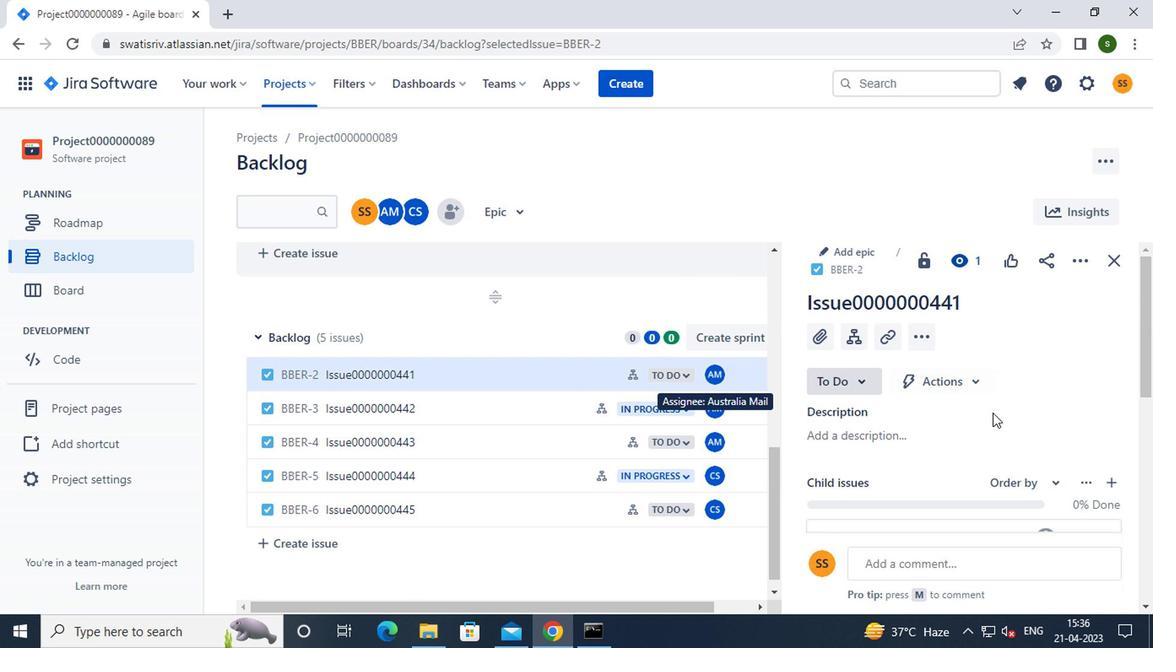 
Action: Mouse scrolled (989, 413) with delta (0, 0)
Screenshot: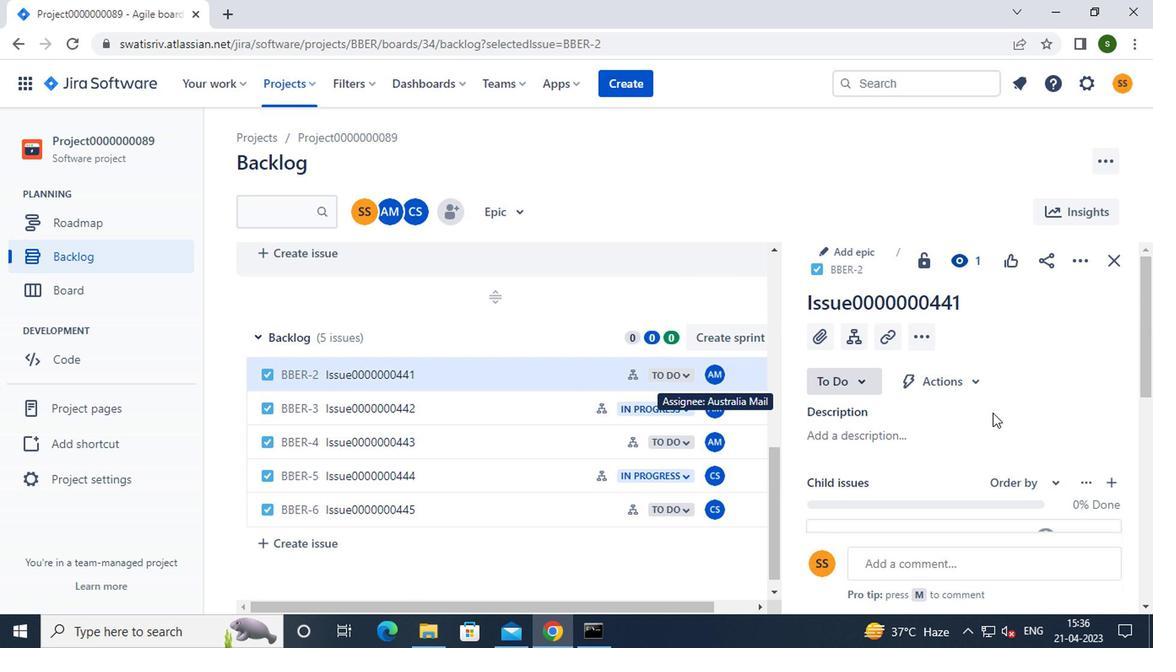 
Action: Mouse scrolled (989, 413) with delta (0, 0)
Screenshot: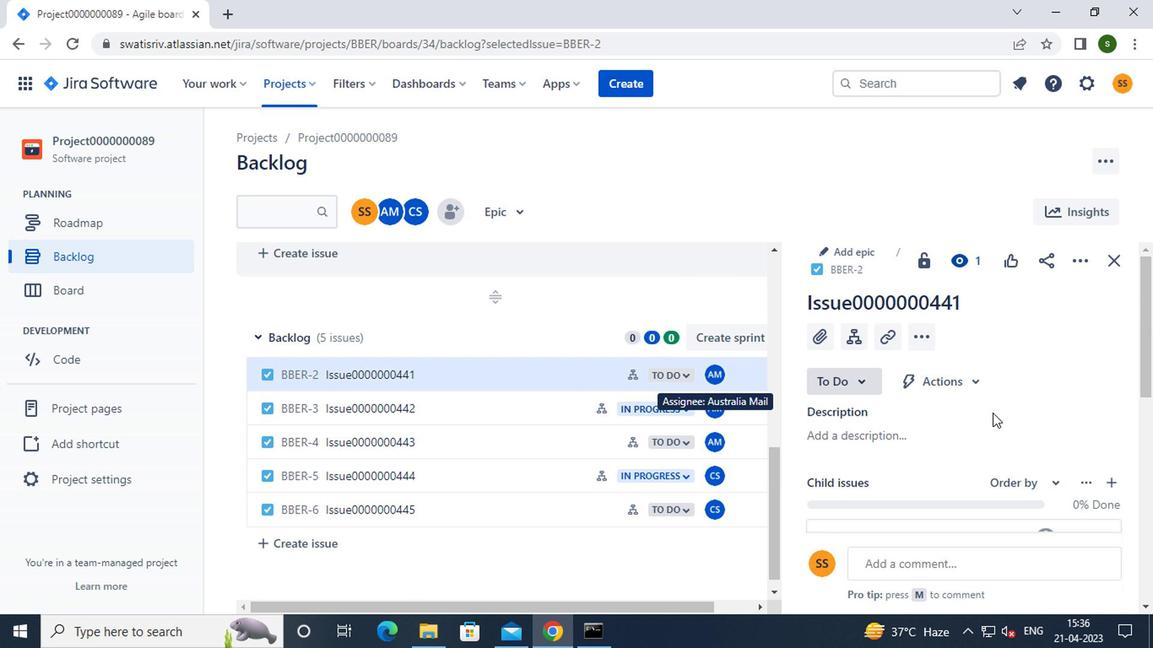 
Action: Mouse moved to (1044, 376)
Screenshot: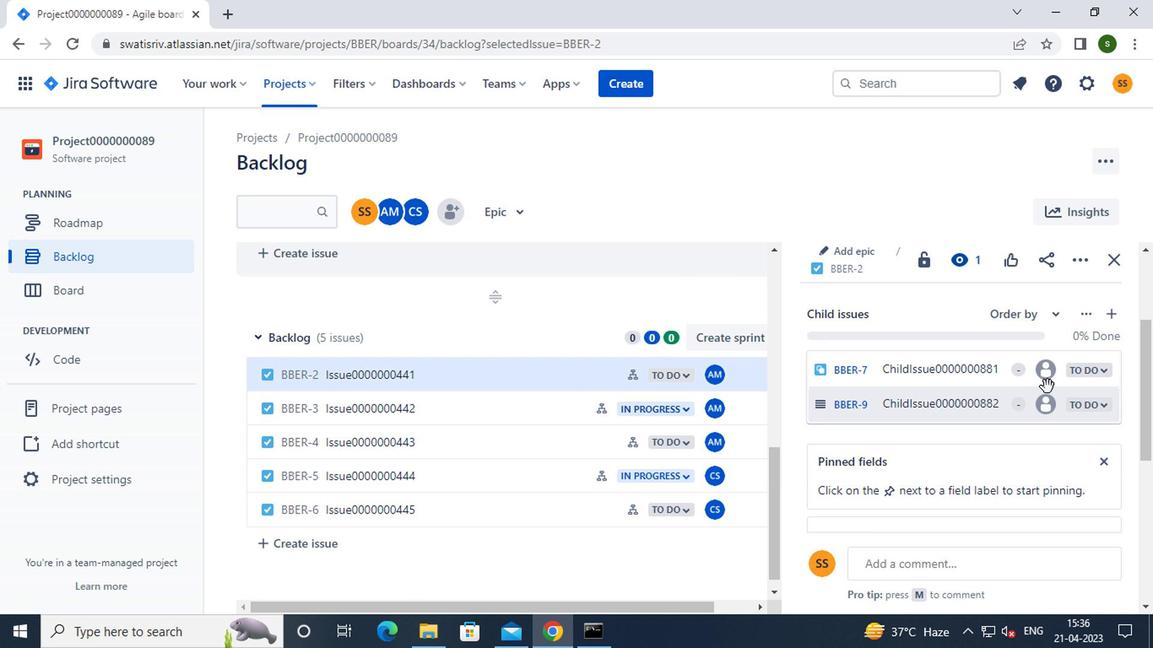 
Action: Mouse pressed left at (1044, 376)
Screenshot: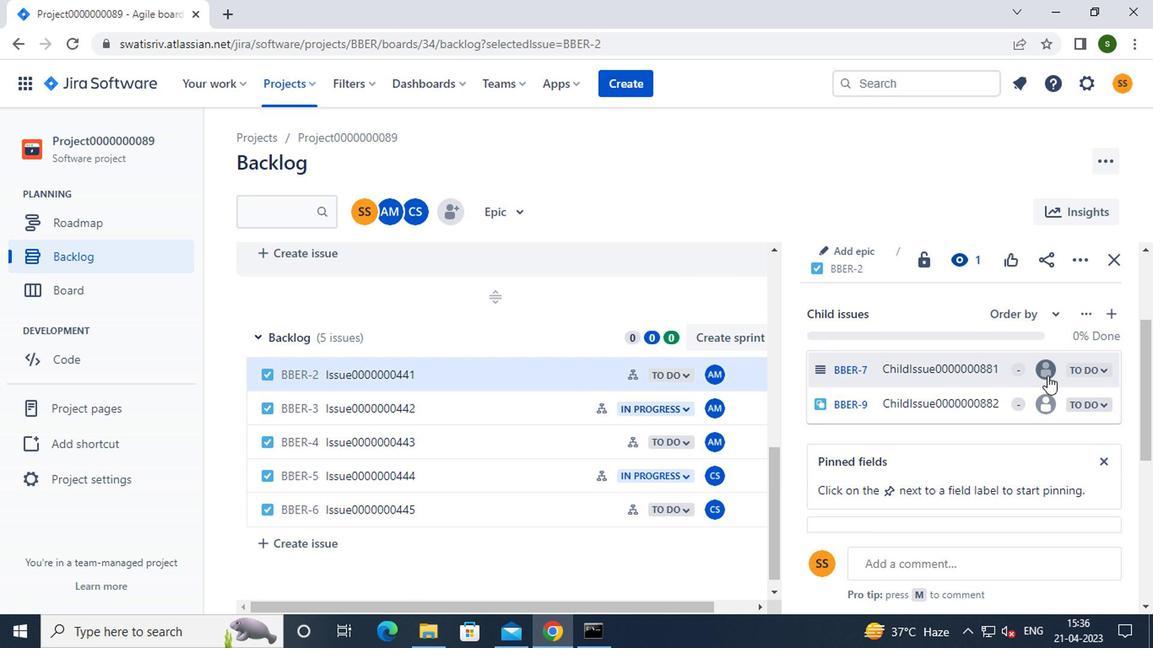 
Action: Mouse moved to (934, 406)
Screenshot: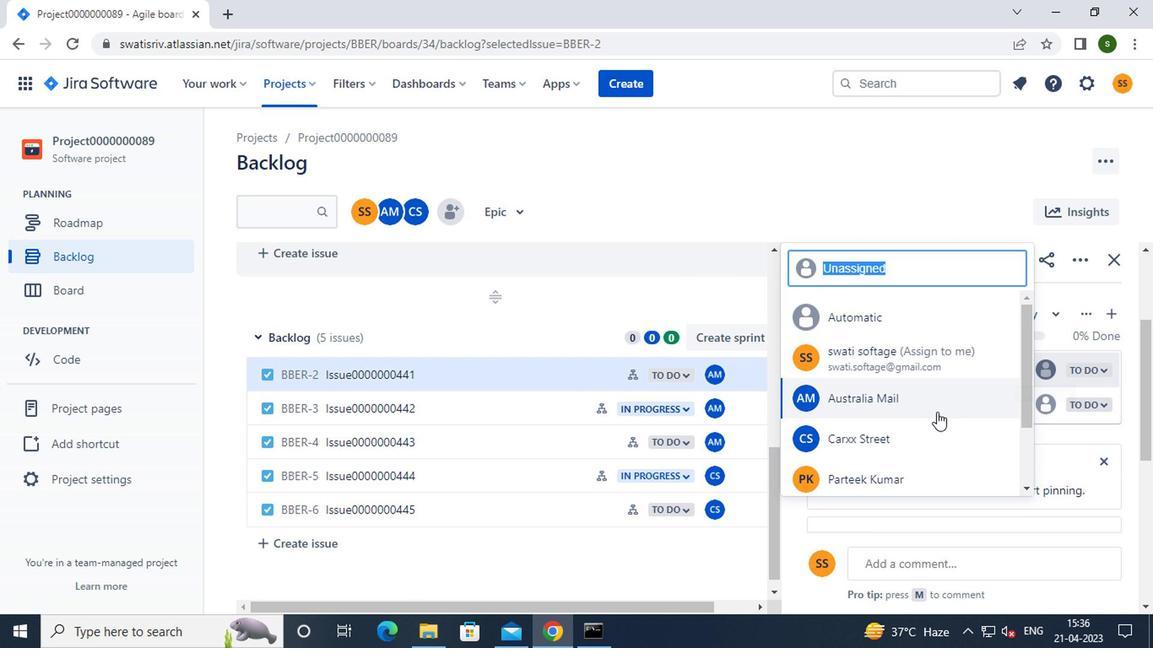 
Action: Mouse pressed left at (934, 406)
Screenshot: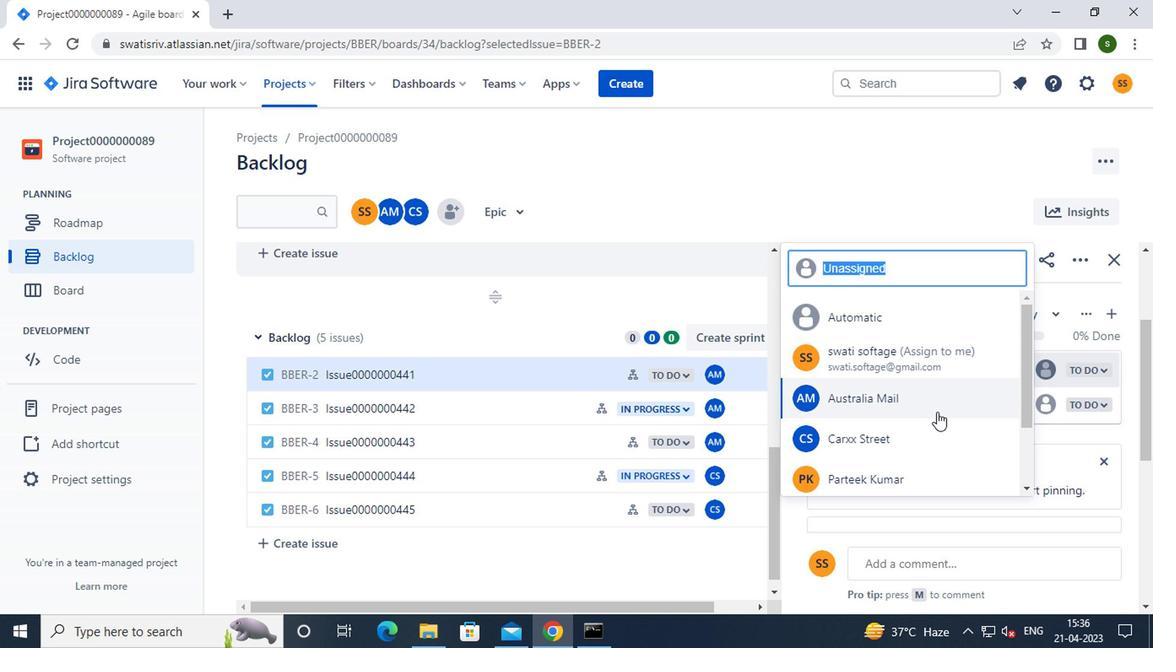 
Action: Mouse moved to (792, 182)
Screenshot: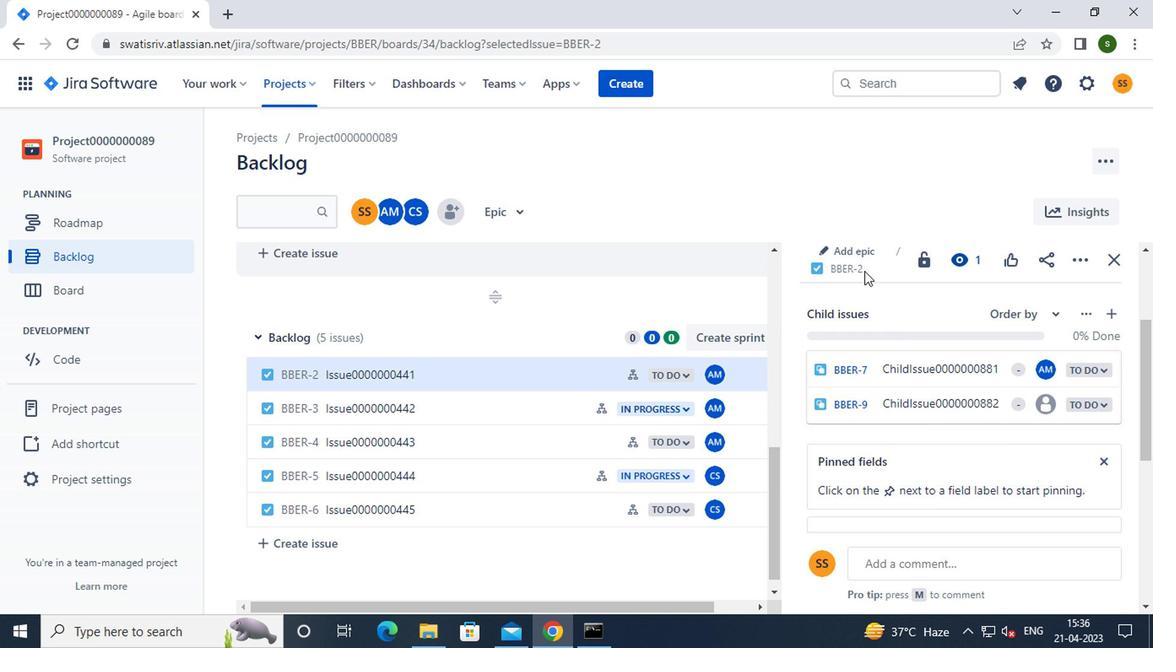 
